 Task: Check the sale-to-list ratio of fireplace in the last 5 years.
Action: Mouse moved to (888, 203)
Screenshot: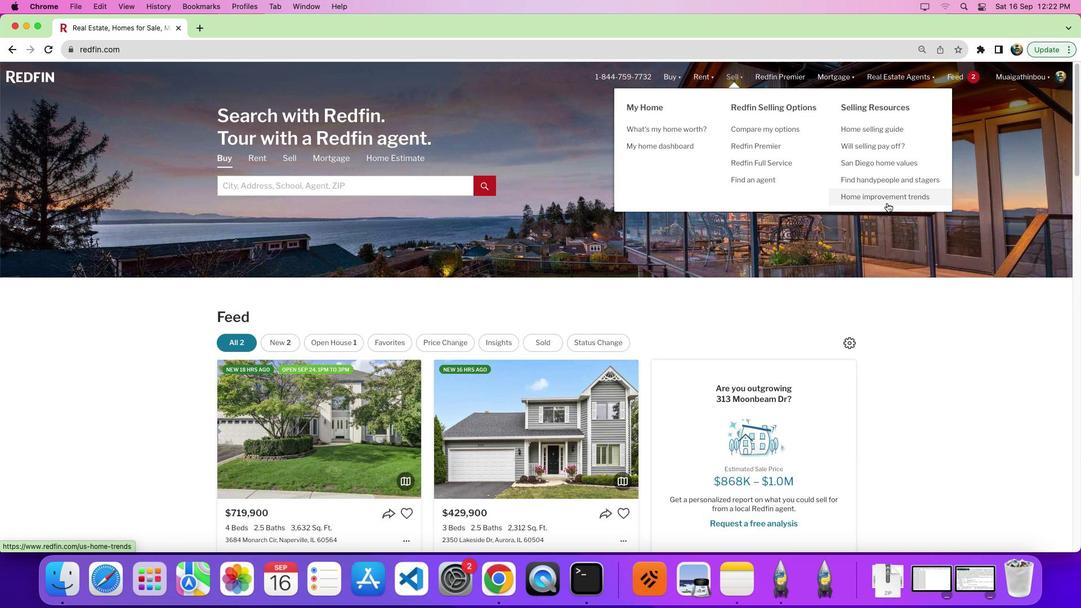 
Action: Mouse pressed left at (888, 203)
Screenshot: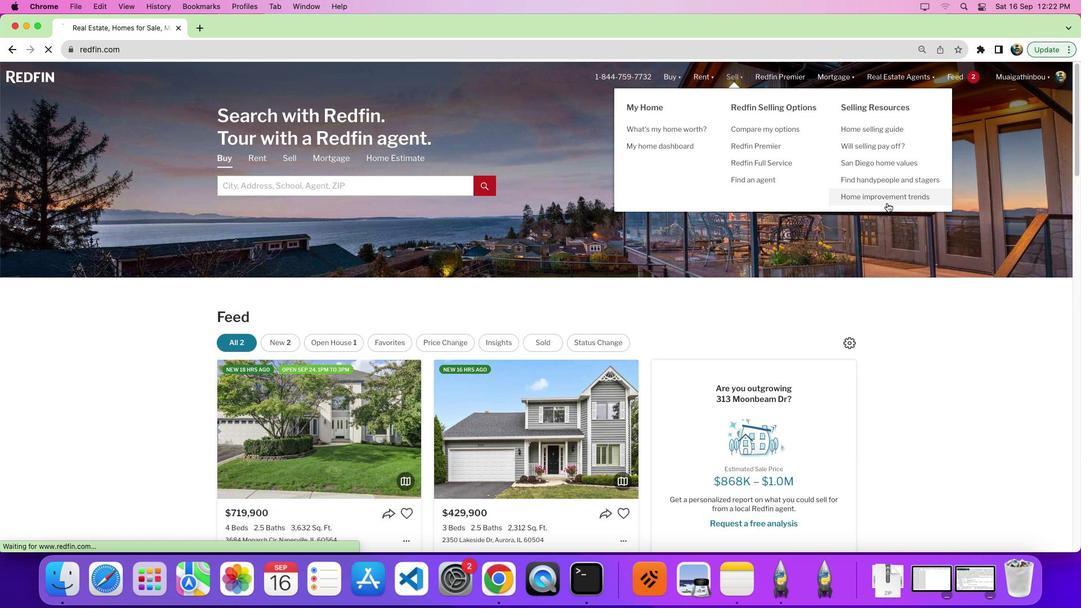 
Action: Mouse pressed left at (888, 203)
Screenshot: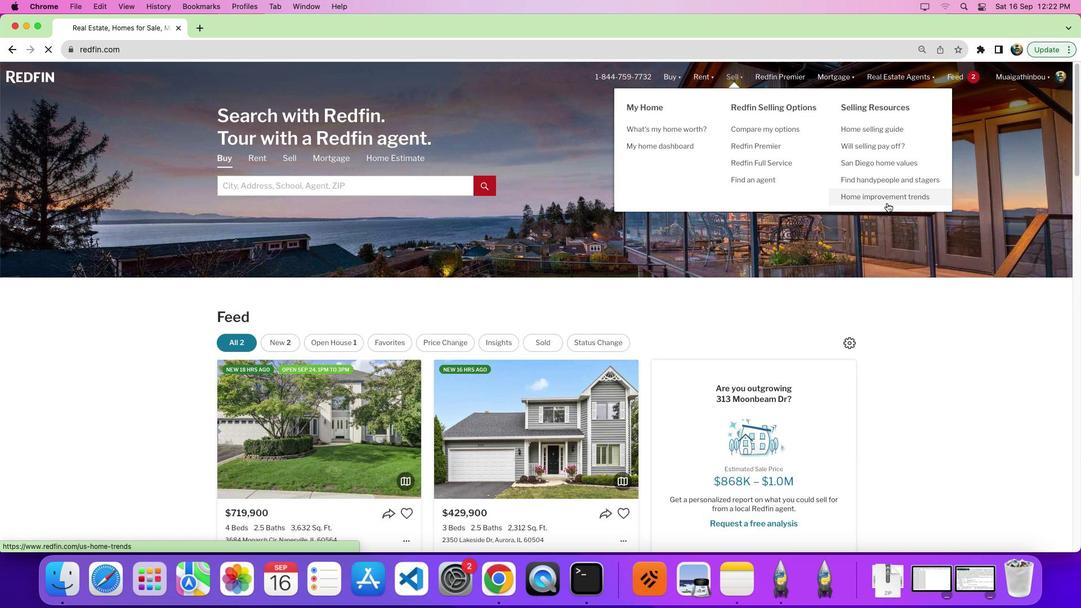 
Action: Mouse moved to (312, 218)
Screenshot: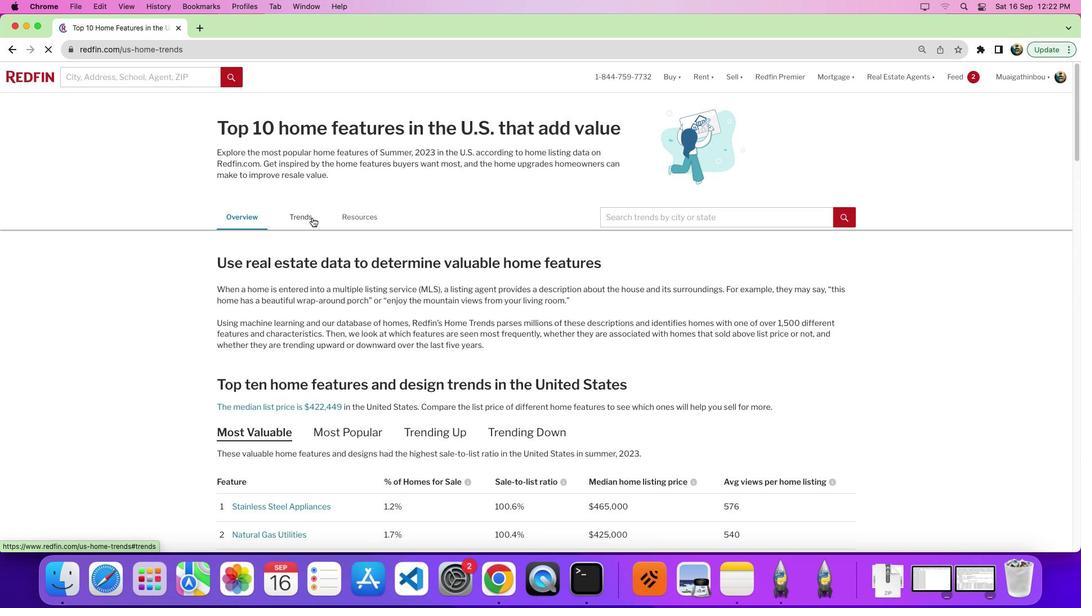 
Action: Mouse pressed left at (312, 218)
Screenshot: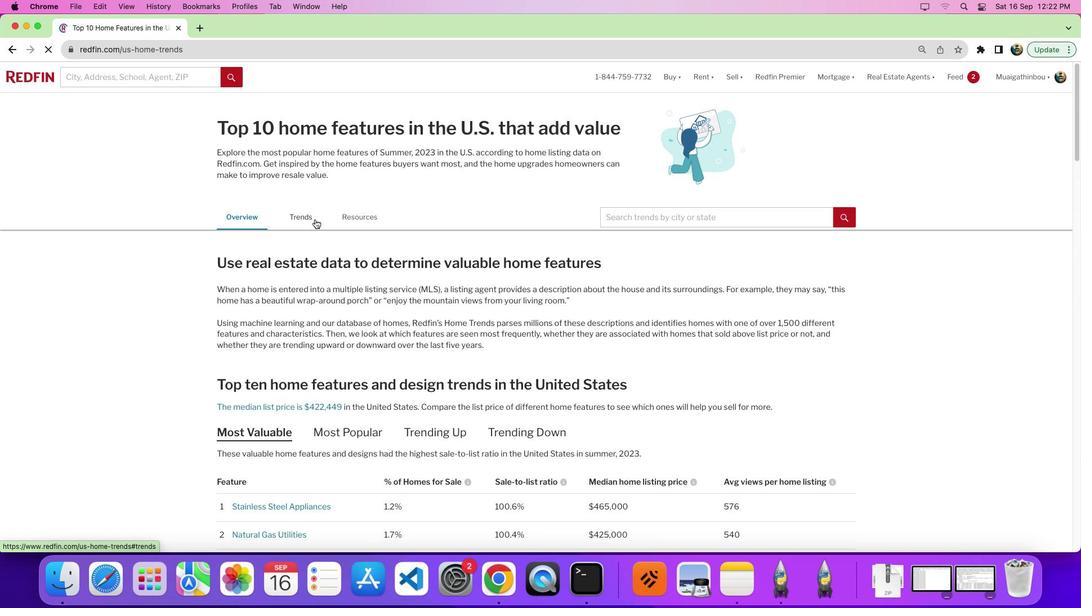 
Action: Mouse moved to (723, 351)
Screenshot: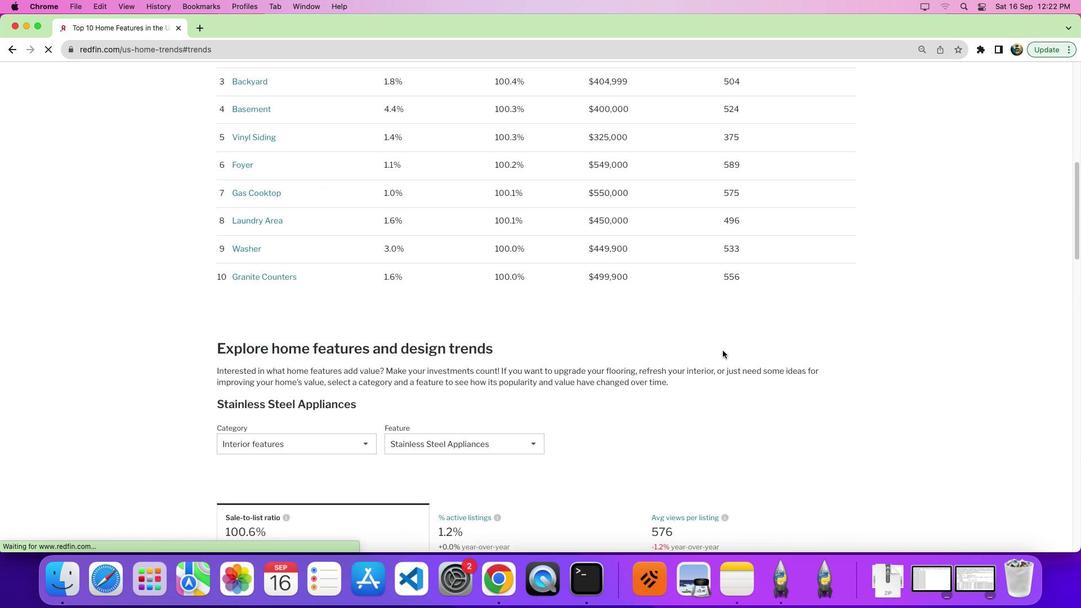 
Action: Mouse scrolled (723, 351) with delta (0, 0)
Screenshot: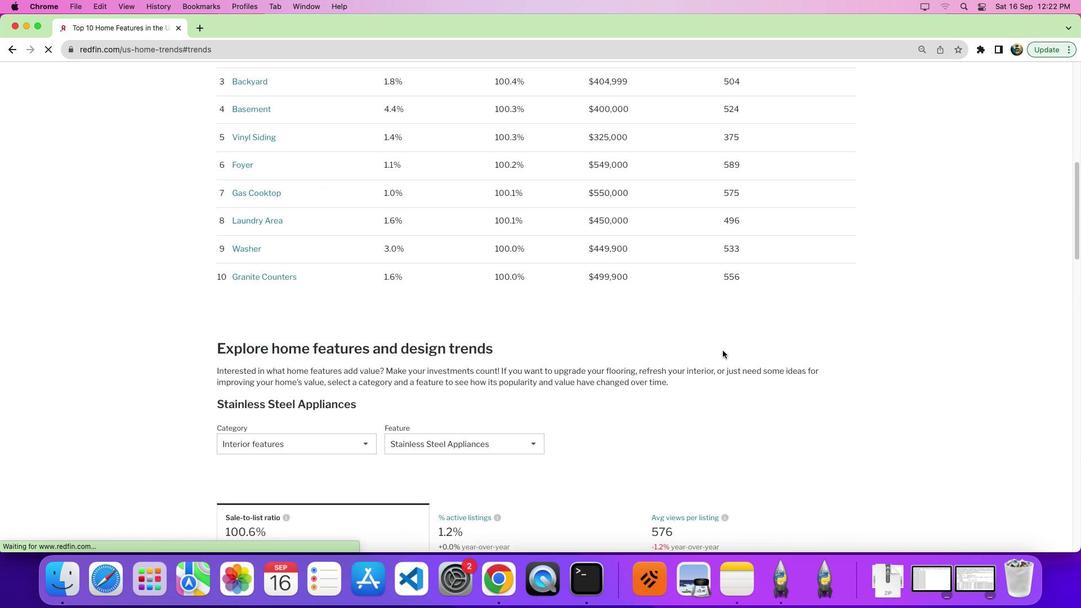 
Action: Mouse scrolled (723, 351) with delta (0, 0)
Screenshot: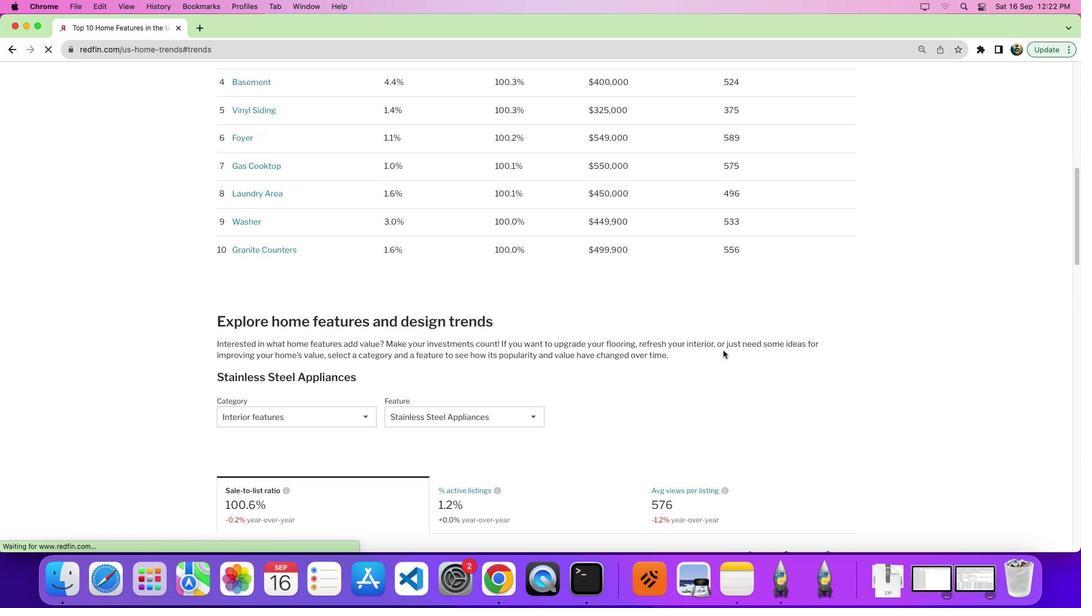 
Action: Mouse scrolled (723, 351) with delta (0, -4)
Screenshot: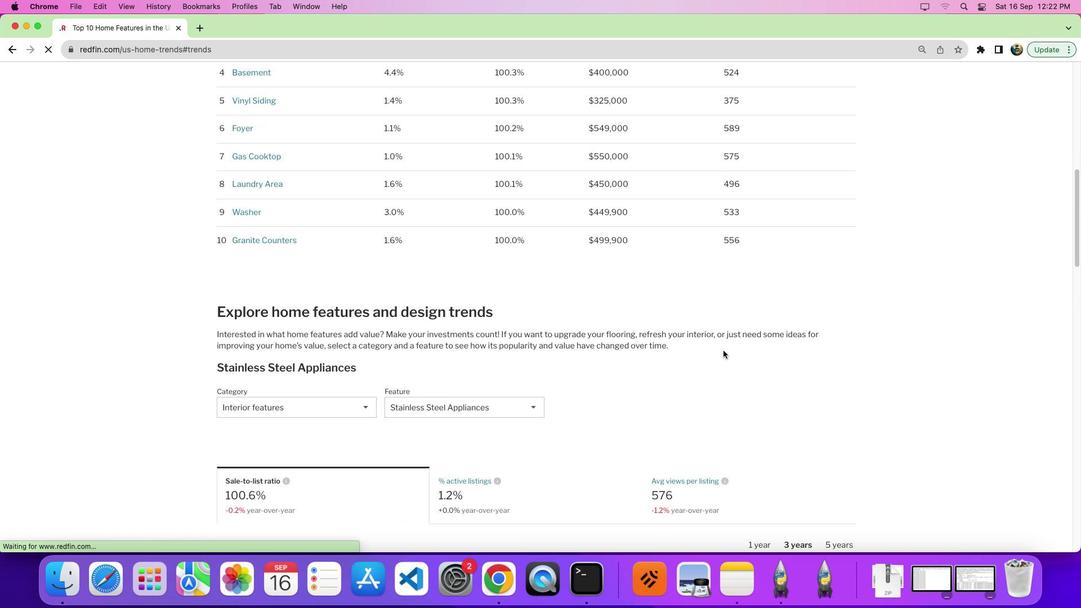 
Action: Mouse moved to (723, 350)
Screenshot: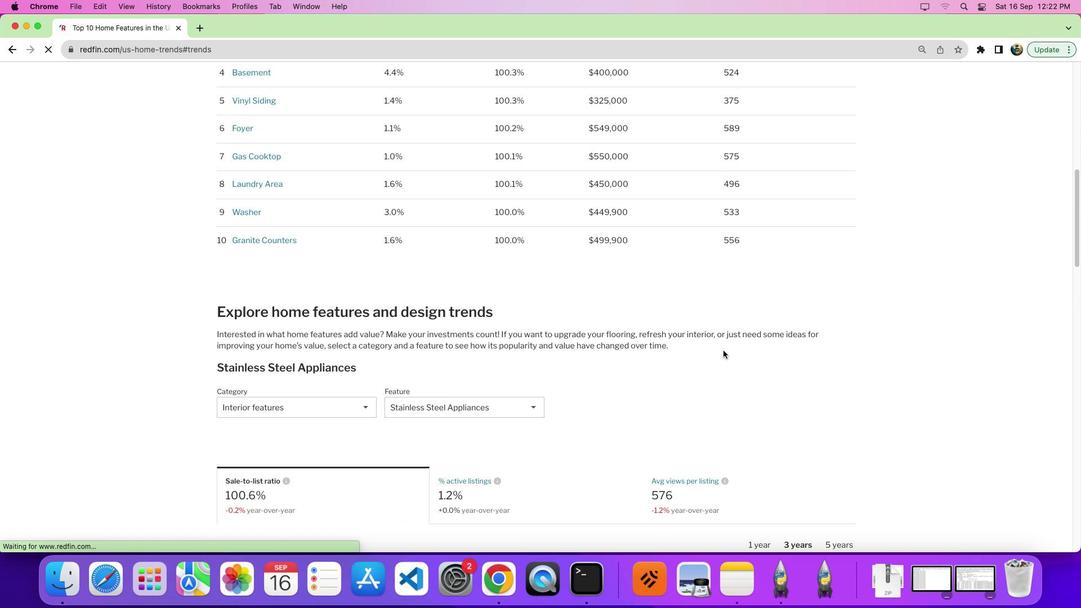 
Action: Mouse scrolled (723, 350) with delta (0, 0)
Screenshot: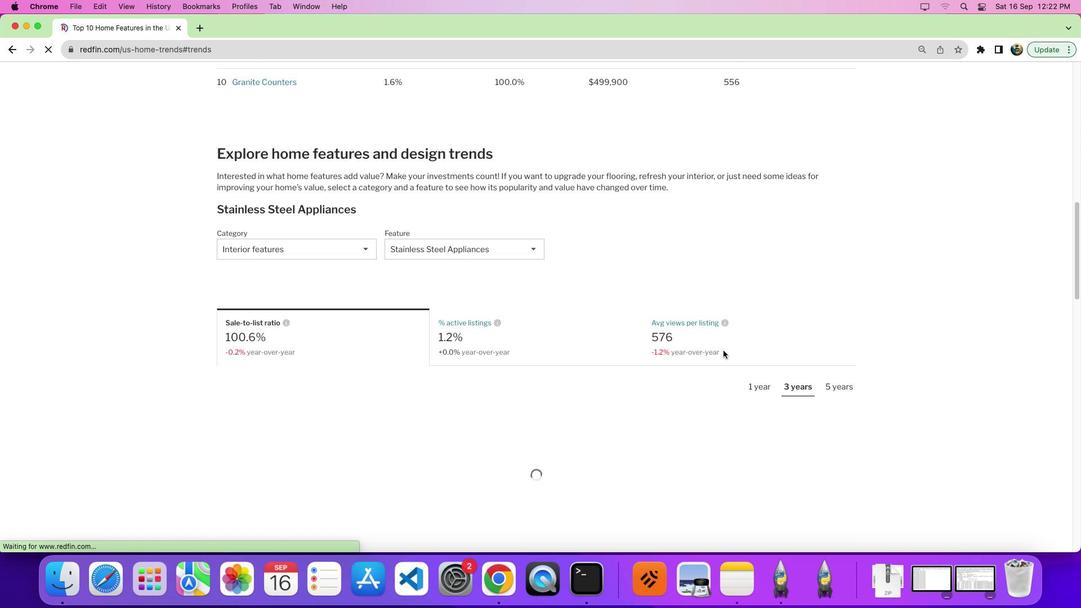 
Action: Mouse scrolled (723, 350) with delta (0, 0)
Screenshot: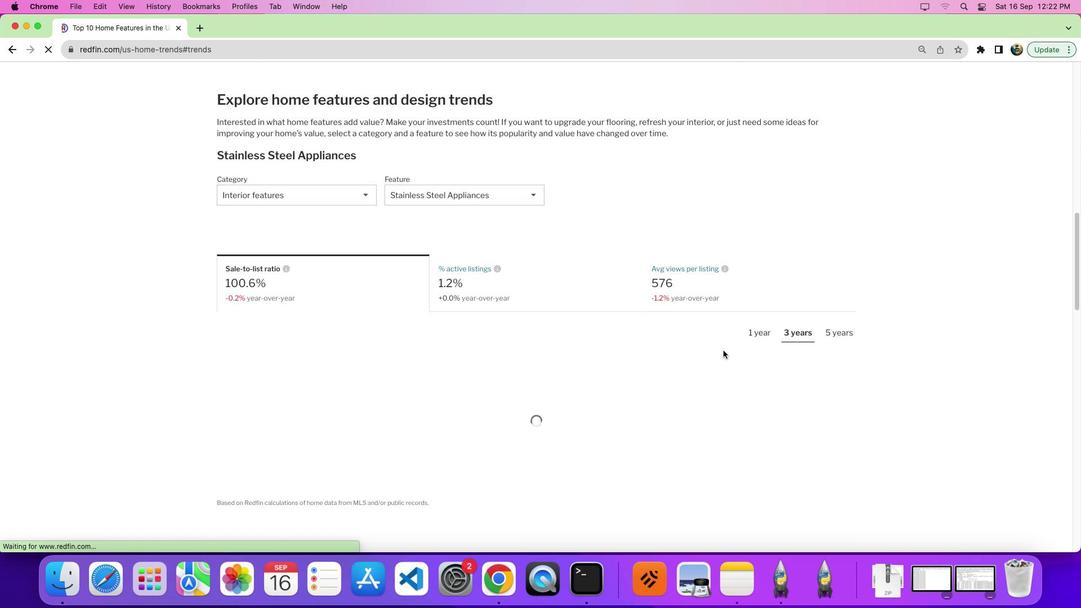 
Action: Mouse scrolled (723, 350) with delta (0, -3)
Screenshot: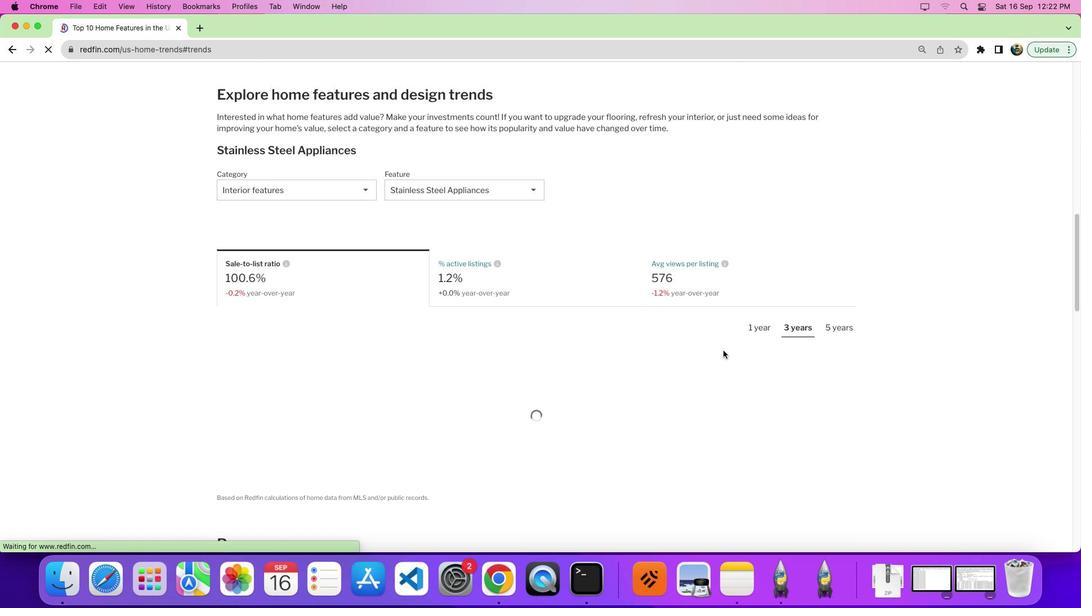 
Action: Mouse moved to (577, 290)
Screenshot: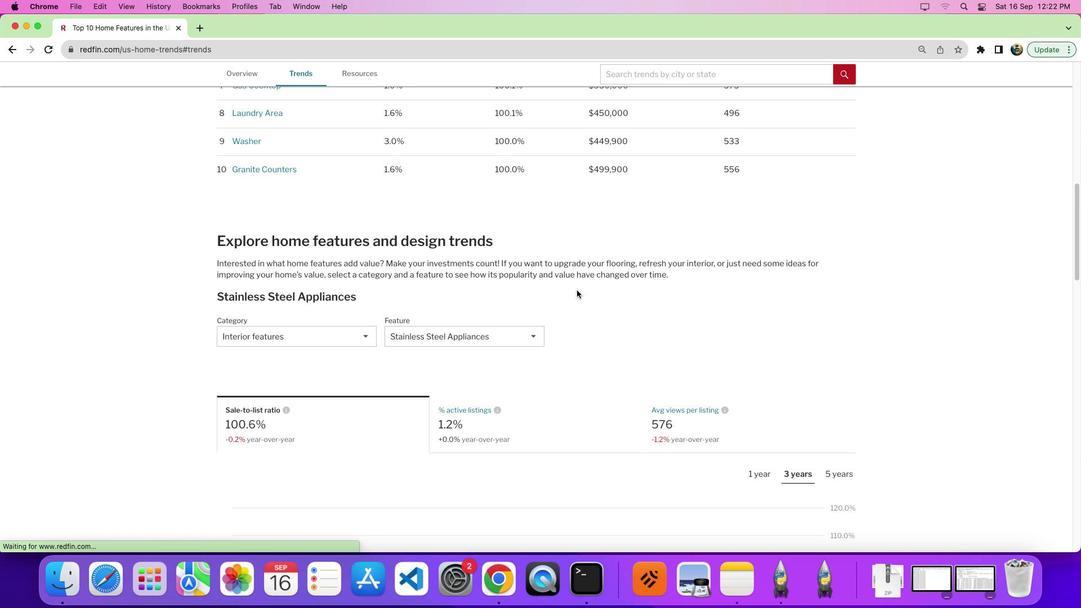 
Action: Mouse scrolled (577, 290) with delta (0, 0)
Screenshot: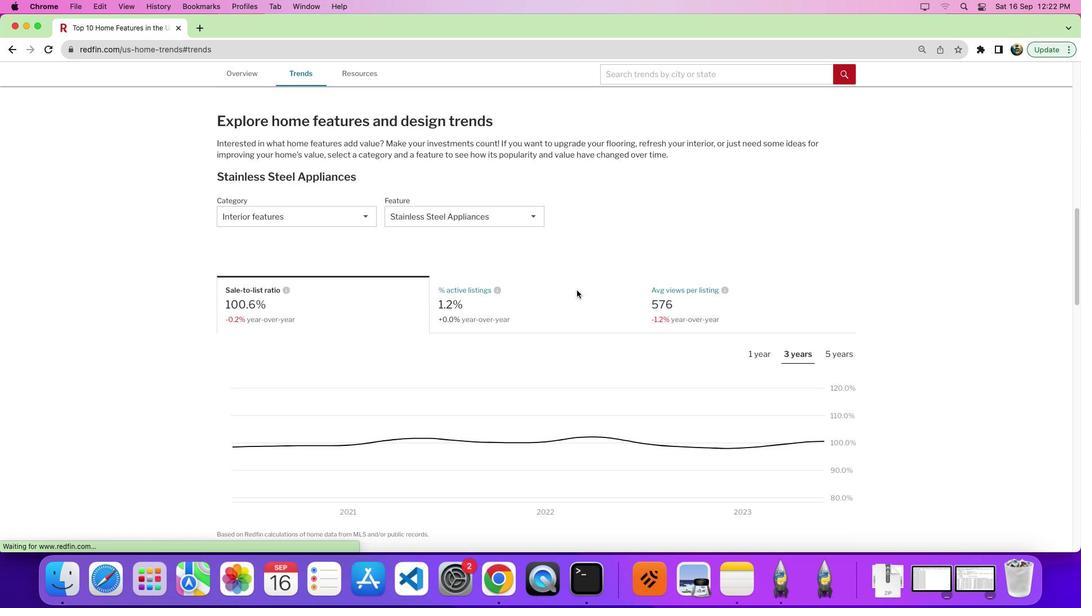 
Action: Mouse scrolled (577, 290) with delta (0, 0)
Screenshot: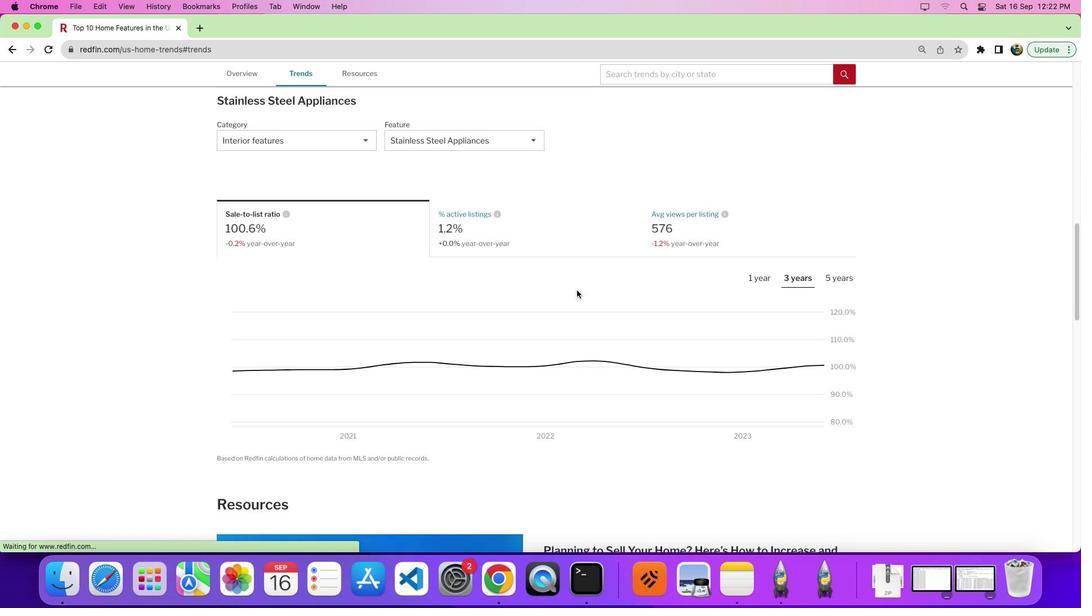 
Action: Mouse scrolled (577, 290) with delta (0, -3)
Screenshot: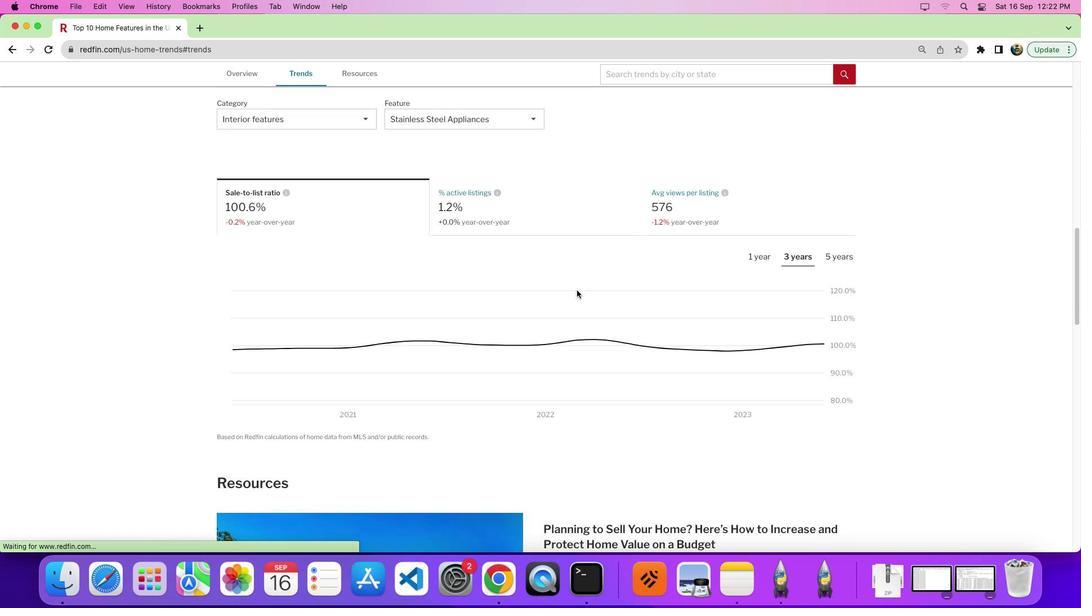 
Action: Mouse moved to (557, 281)
Screenshot: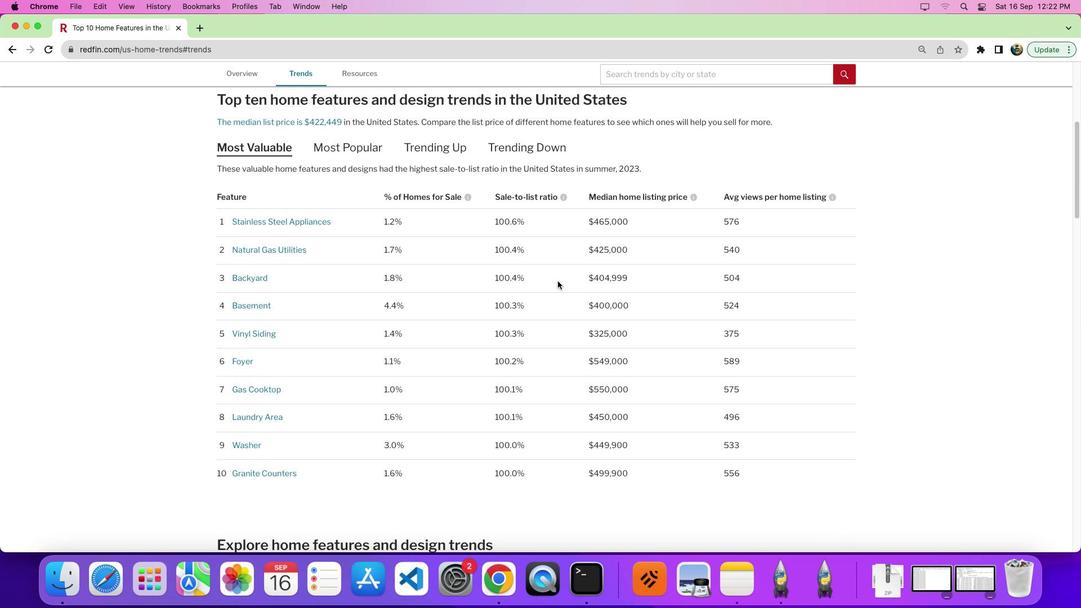 
Action: Mouse scrolled (557, 281) with delta (0, 0)
Screenshot: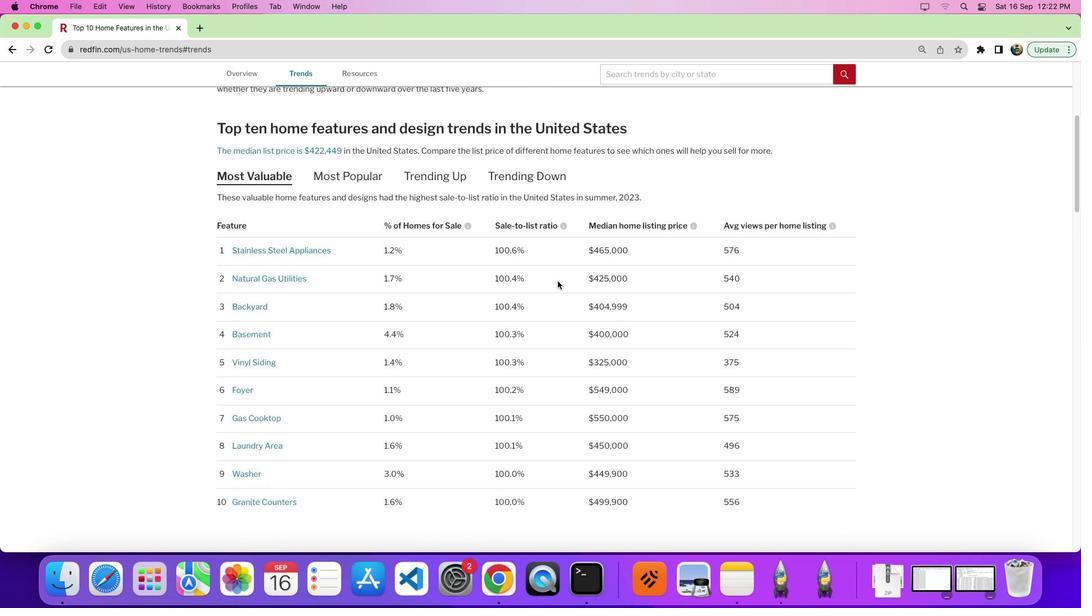 
Action: Mouse scrolled (557, 281) with delta (0, 0)
Screenshot: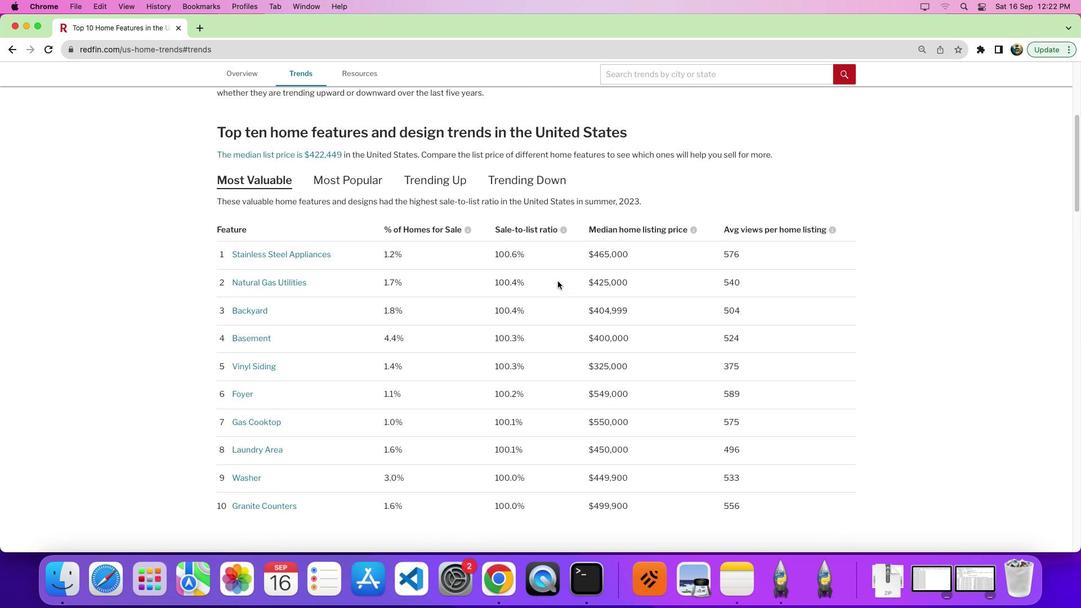 
Action: Mouse moved to (540, 276)
Screenshot: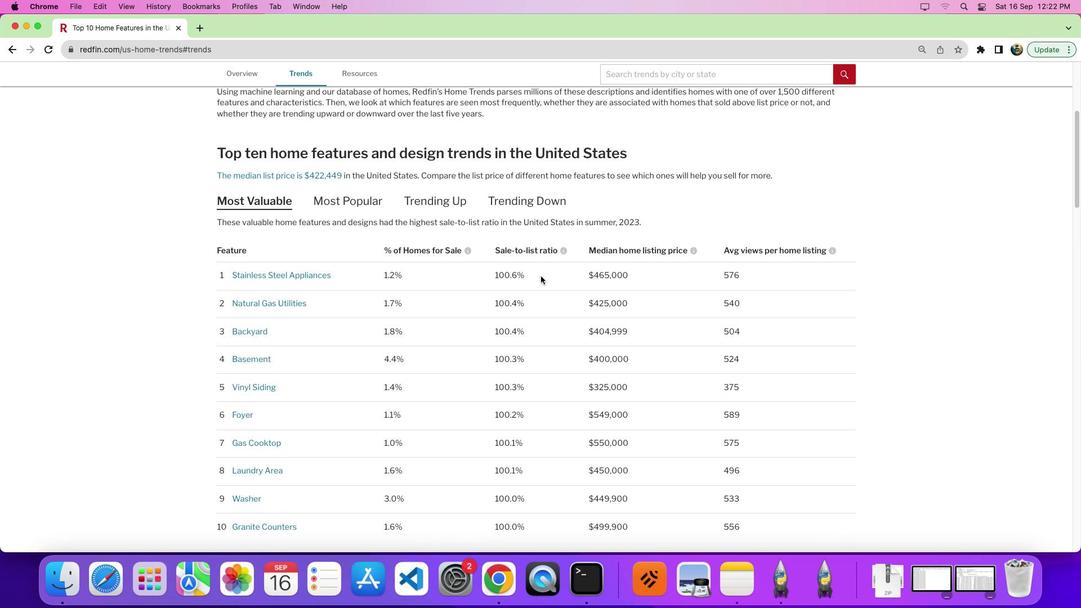 
Action: Mouse scrolled (540, 276) with delta (0, 0)
Screenshot: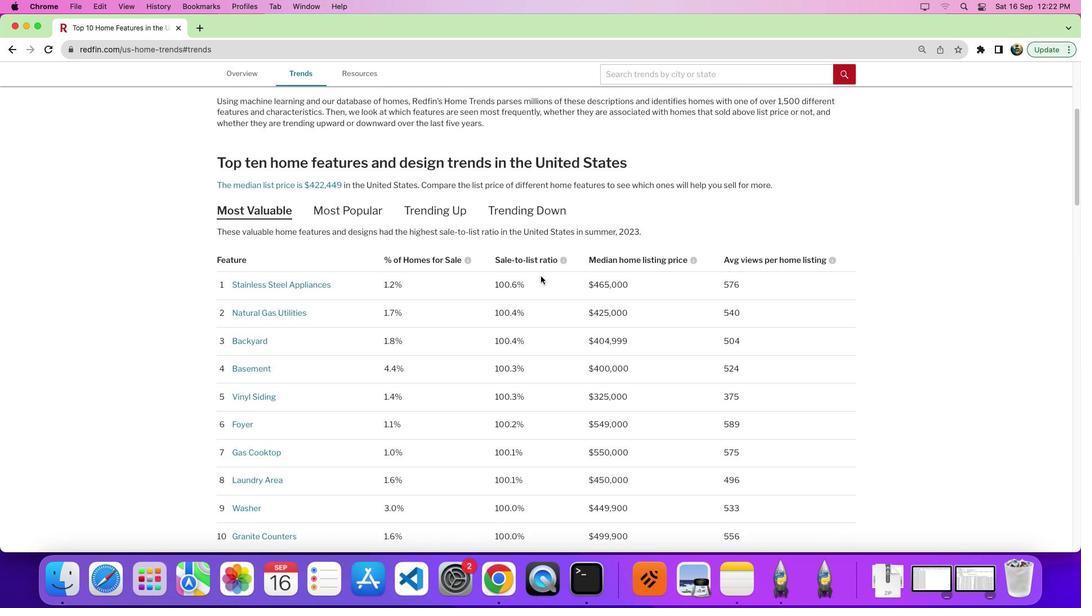 
Action: Mouse scrolled (540, 276) with delta (0, 0)
Screenshot: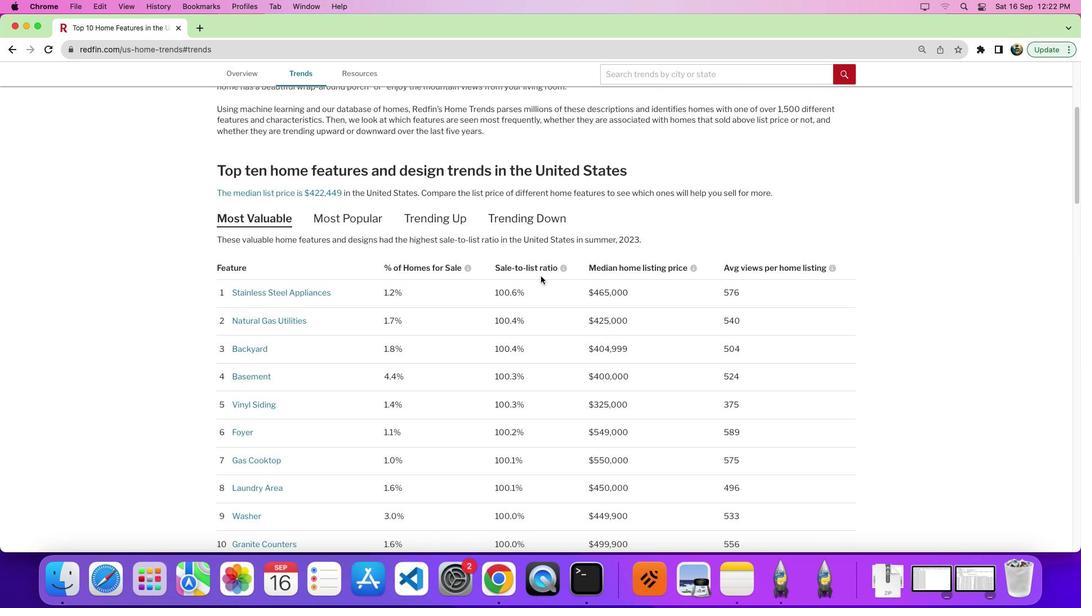 
Action: Mouse scrolled (540, 276) with delta (0, 0)
Screenshot: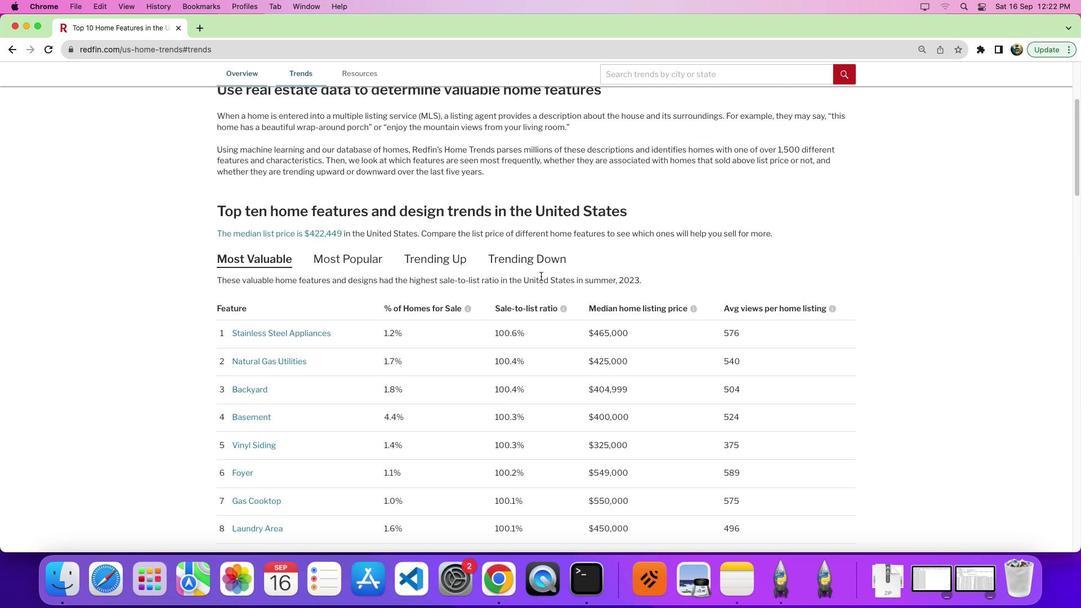 
Action: Mouse moved to (540, 276)
Screenshot: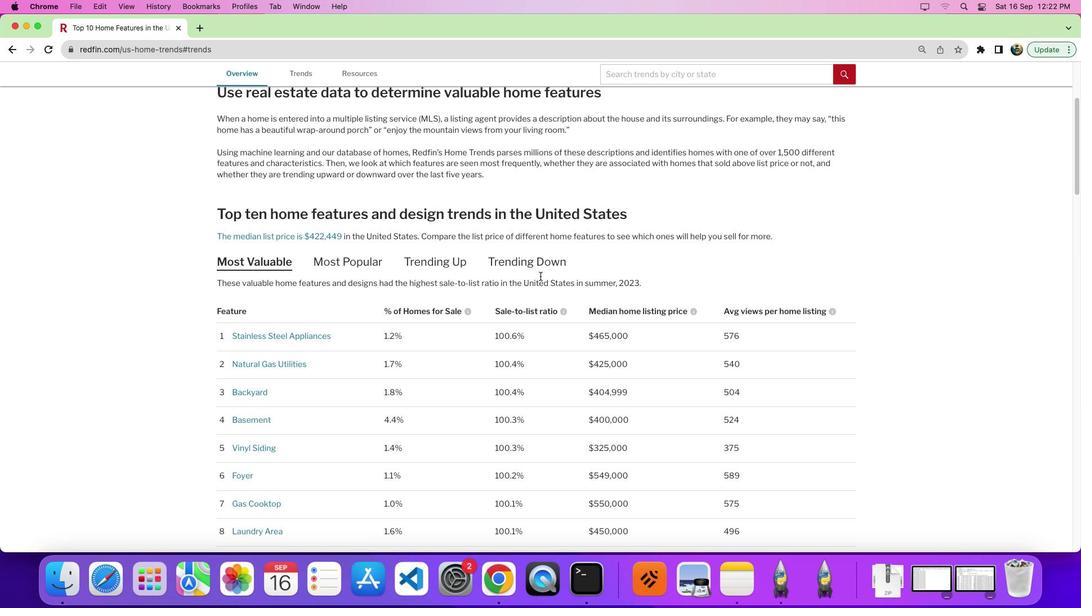 
Action: Mouse scrolled (540, 276) with delta (0, 0)
Screenshot: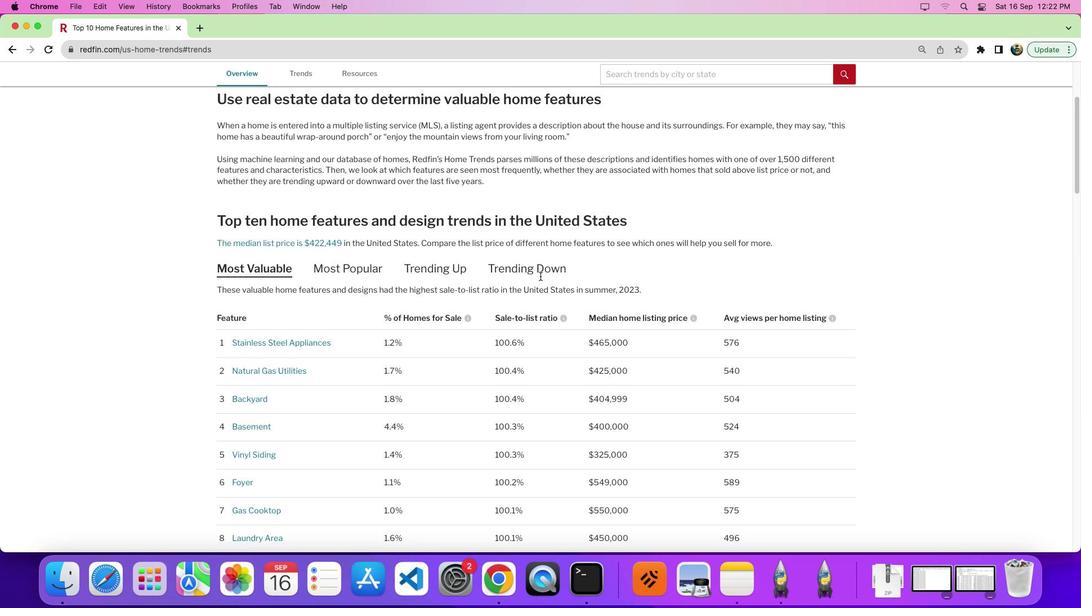 
Action: Mouse scrolled (540, 276) with delta (0, 0)
Screenshot: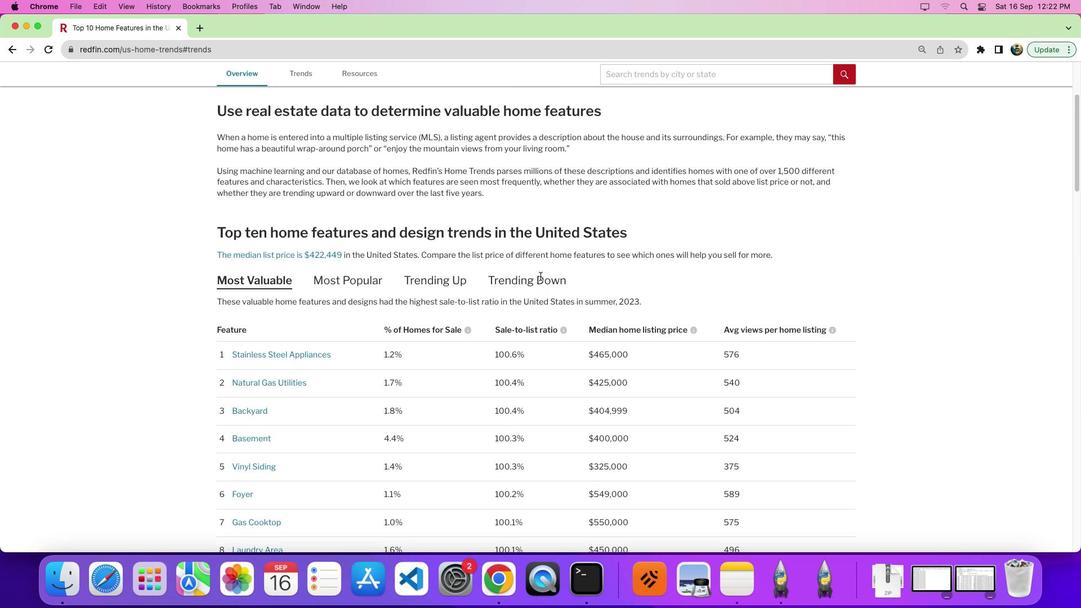 
Action: Mouse scrolled (540, 276) with delta (0, 0)
Screenshot: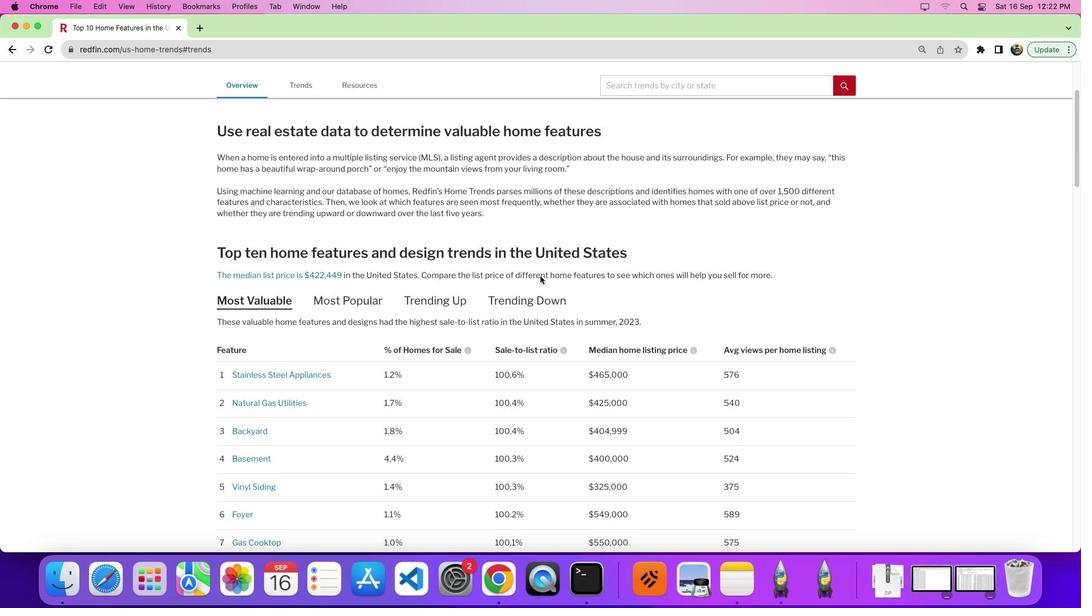 
Action: Mouse scrolled (540, 276) with delta (0, 0)
Screenshot: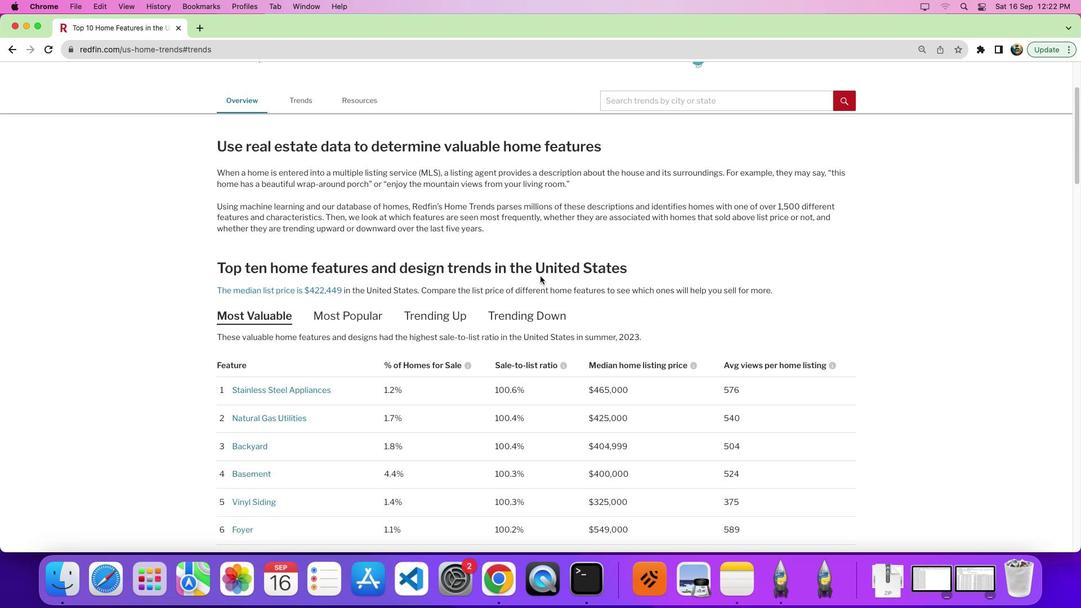 
Action: Mouse moved to (537, 275)
Screenshot: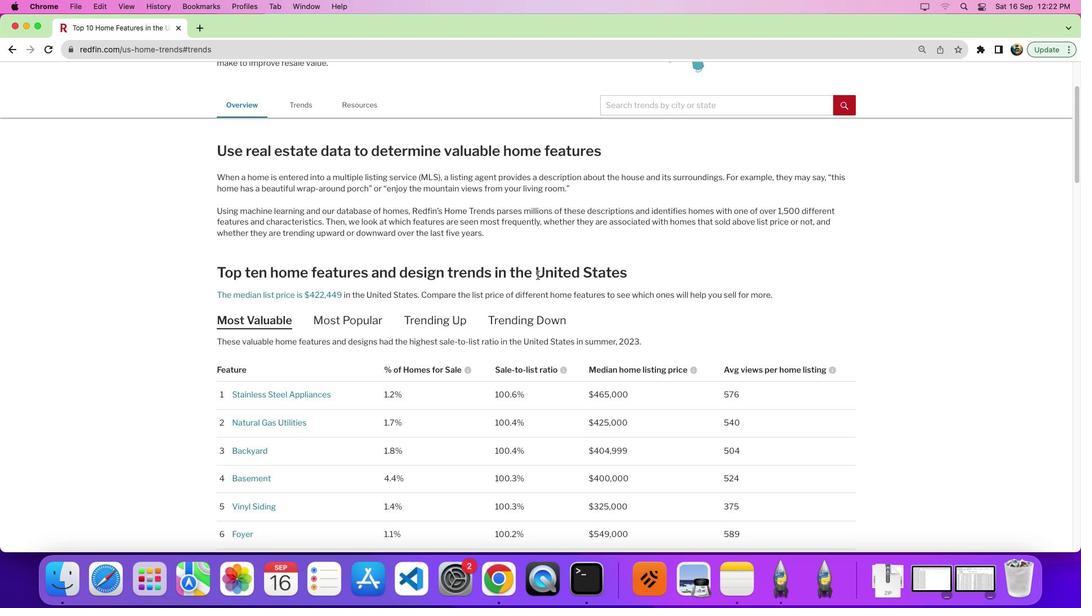 
Action: Mouse scrolled (537, 275) with delta (0, 0)
Screenshot: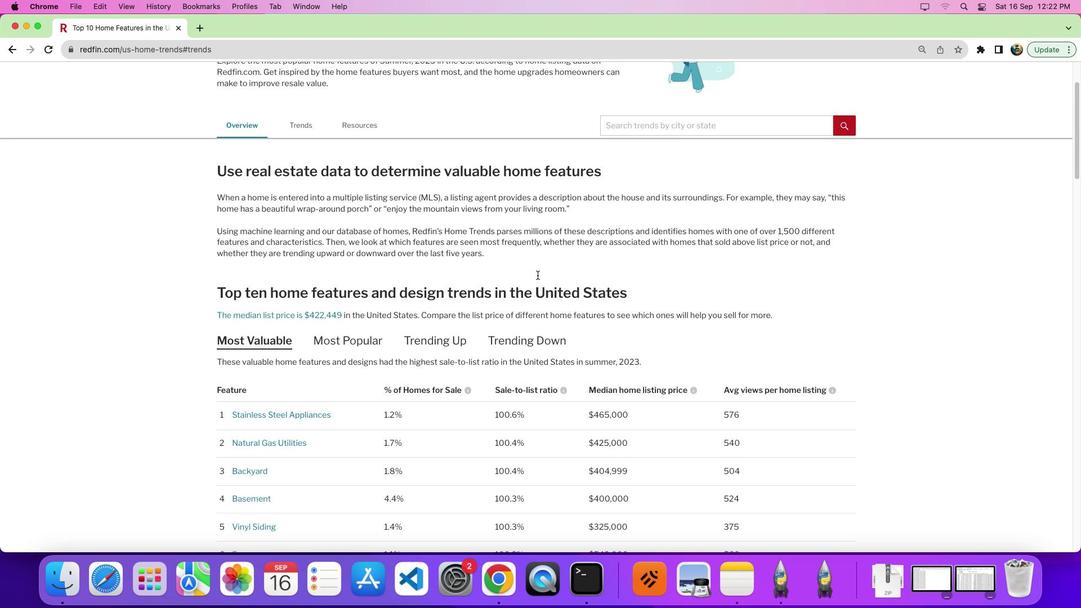 
Action: Mouse scrolled (537, 275) with delta (0, 0)
Screenshot: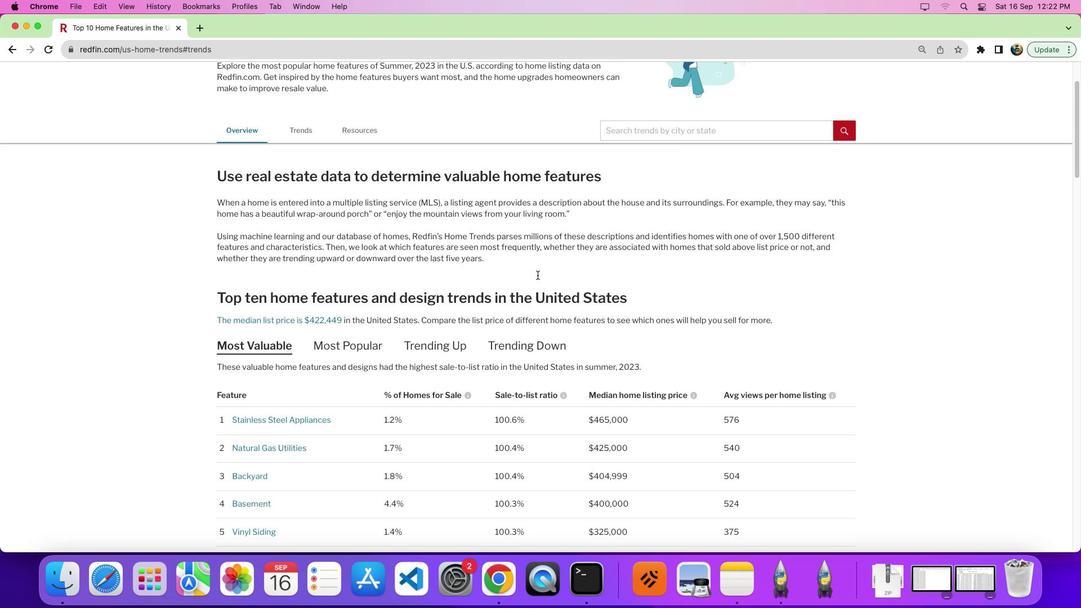 
Action: Mouse scrolled (537, 275) with delta (0, 0)
Screenshot: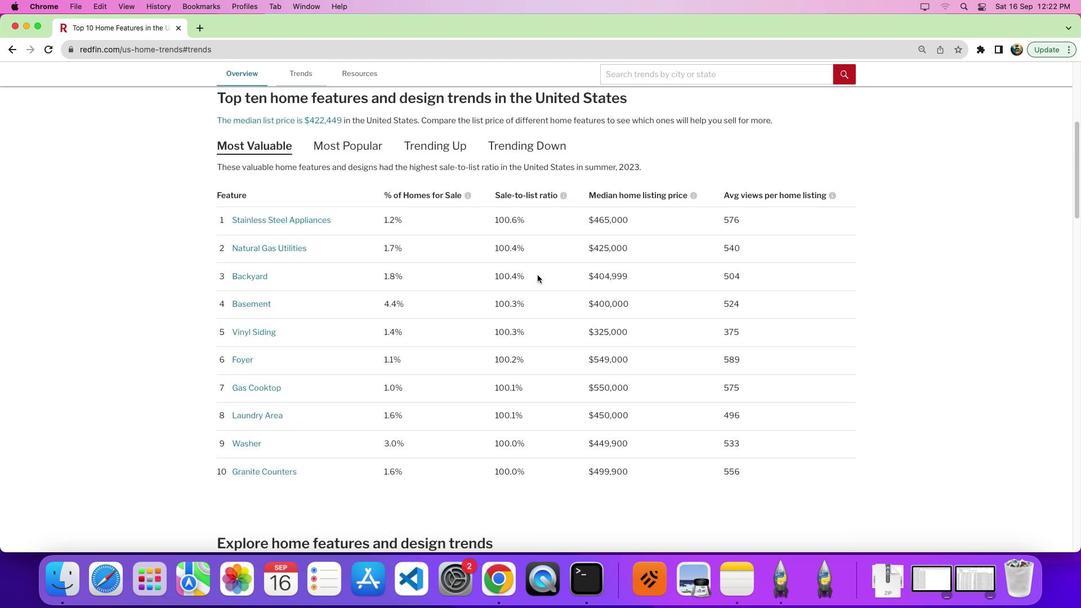 
Action: Mouse scrolled (537, 275) with delta (0, 0)
Screenshot: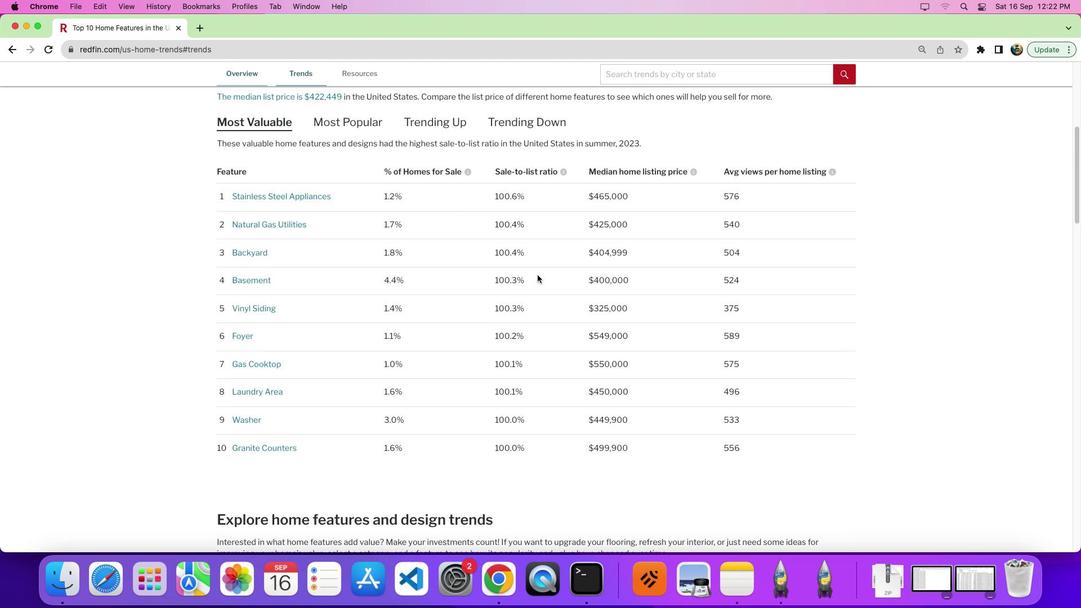
Action: Mouse scrolled (537, 275) with delta (0, -4)
Screenshot: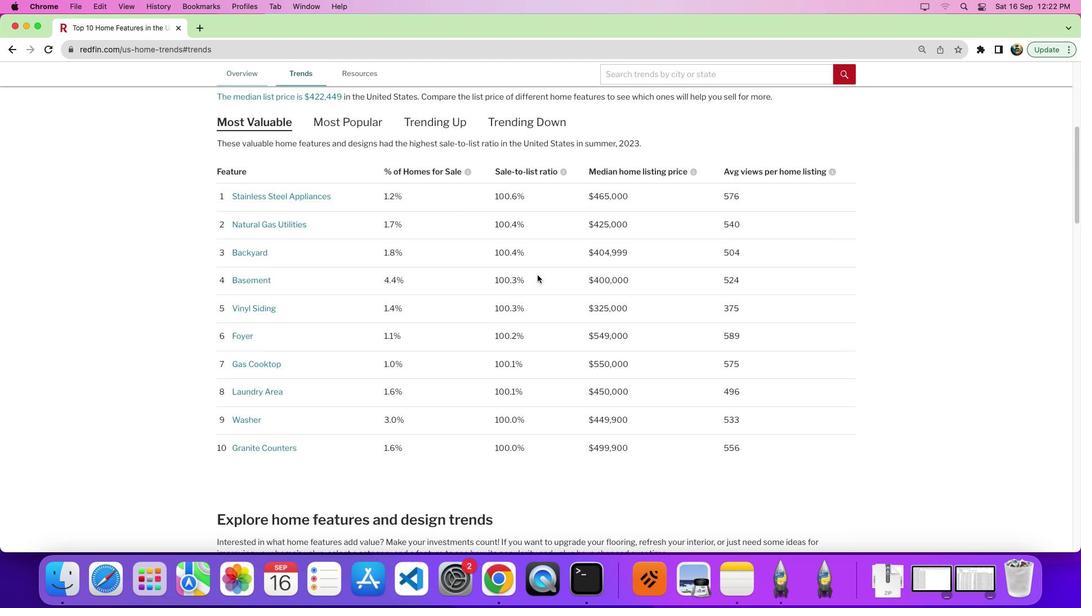 
Action: Mouse scrolled (537, 275) with delta (0, 0)
Screenshot: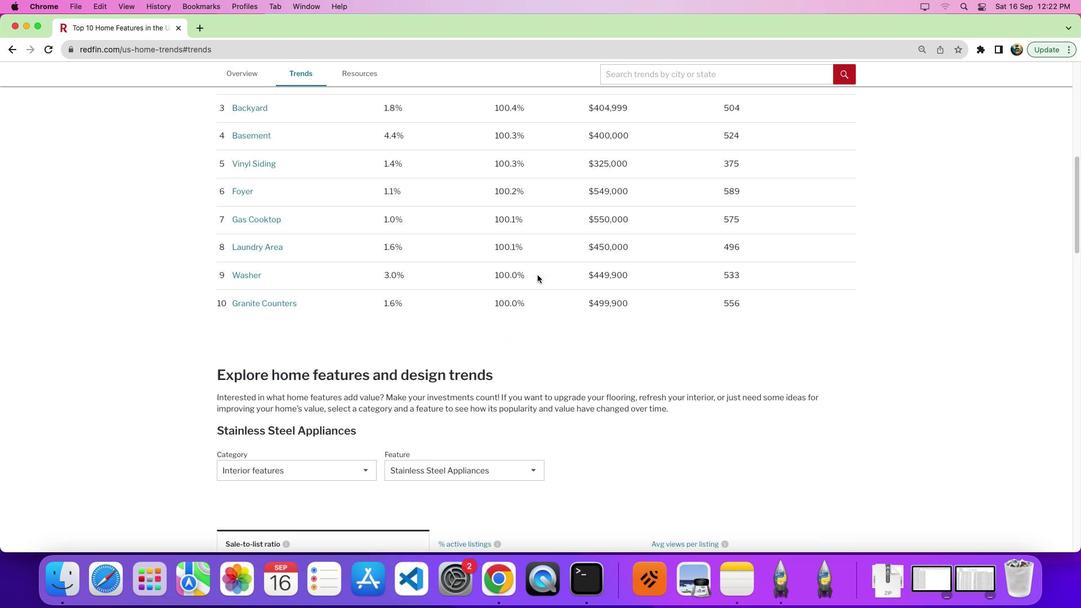 
Action: Mouse scrolled (537, 275) with delta (0, 0)
Screenshot: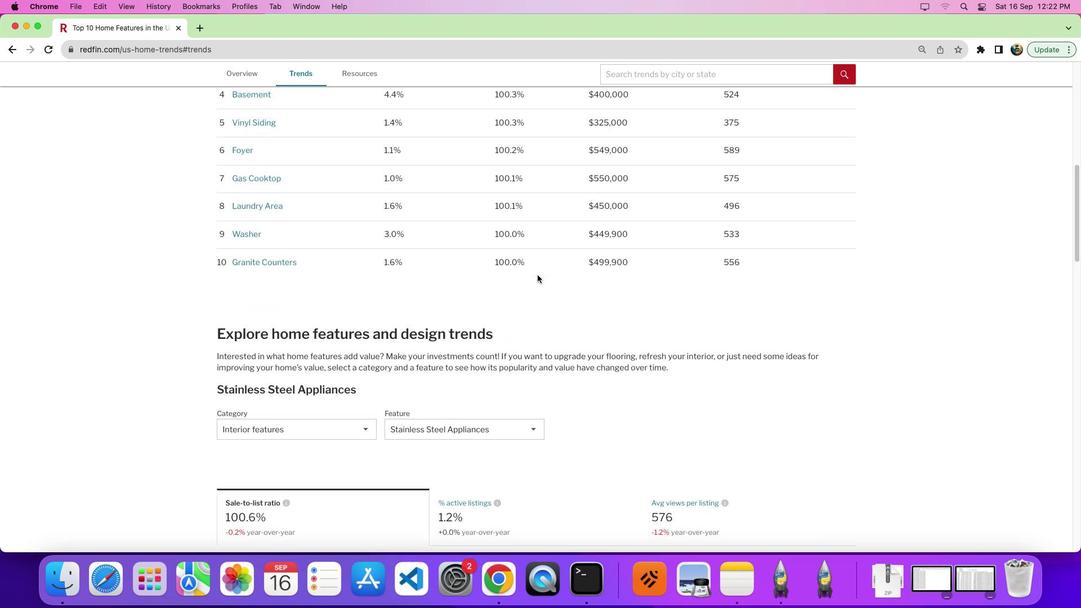 
Action: Mouse scrolled (537, 275) with delta (0, -3)
Screenshot: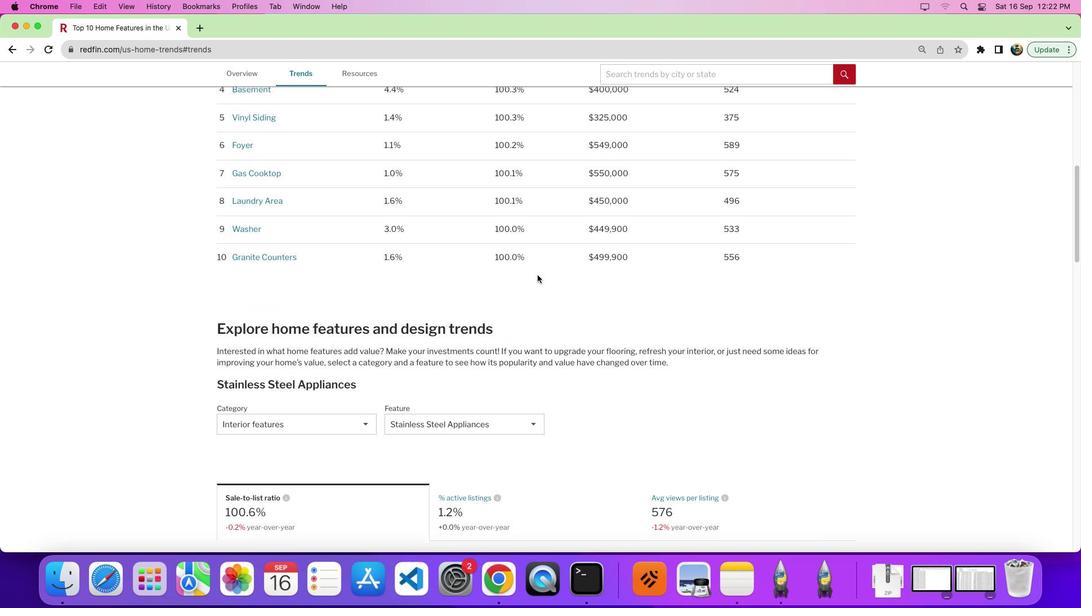 
Action: Mouse scrolled (537, 275) with delta (0, 0)
Screenshot: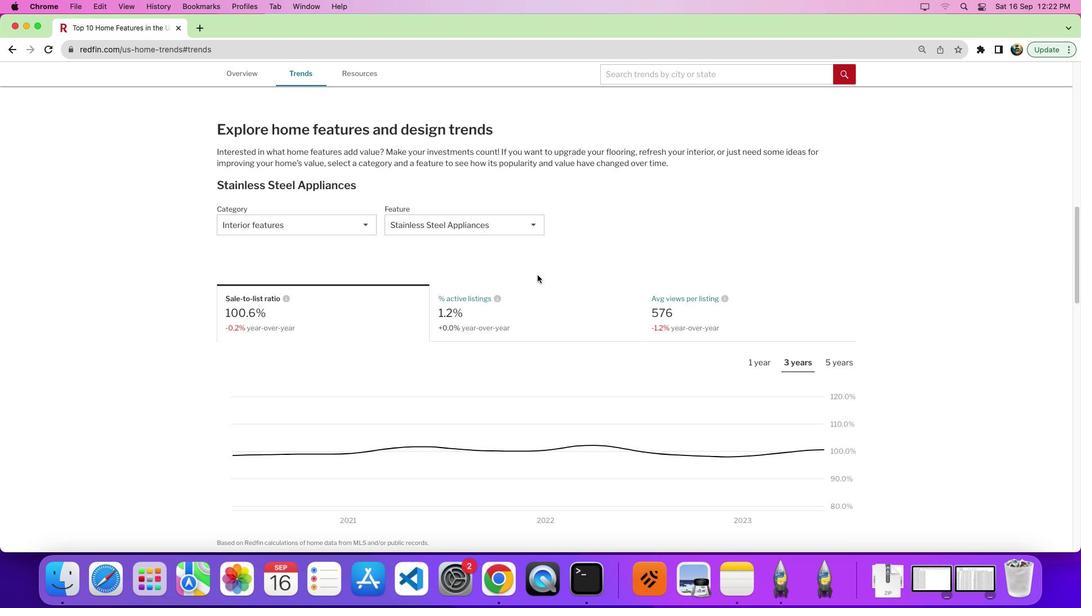 
Action: Mouse scrolled (537, 275) with delta (0, 0)
Screenshot: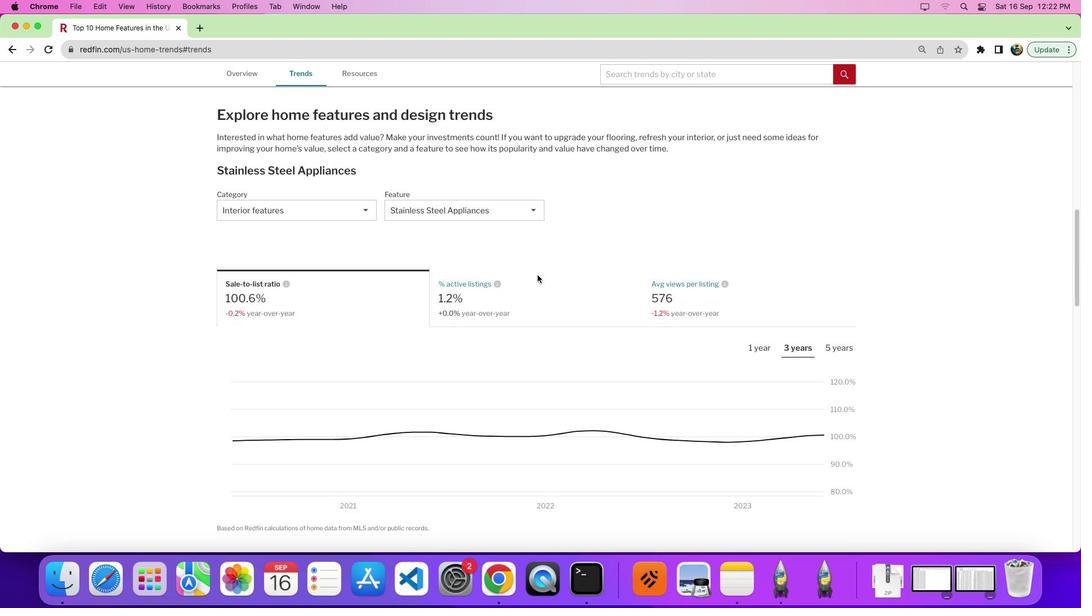 
Action: Mouse scrolled (537, 275) with delta (0, -3)
Screenshot: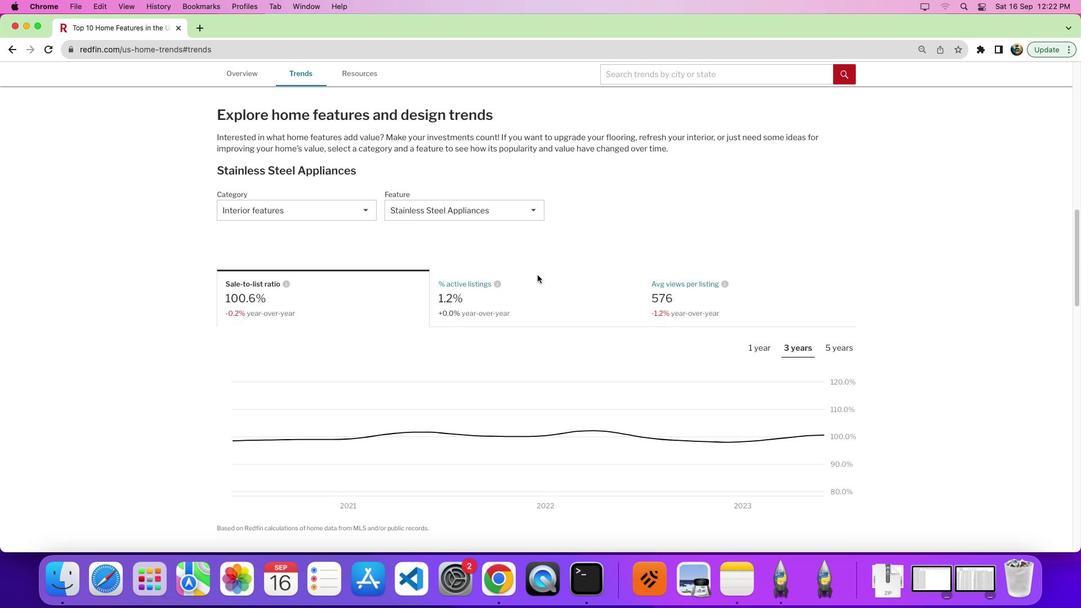 
Action: Mouse moved to (506, 212)
Screenshot: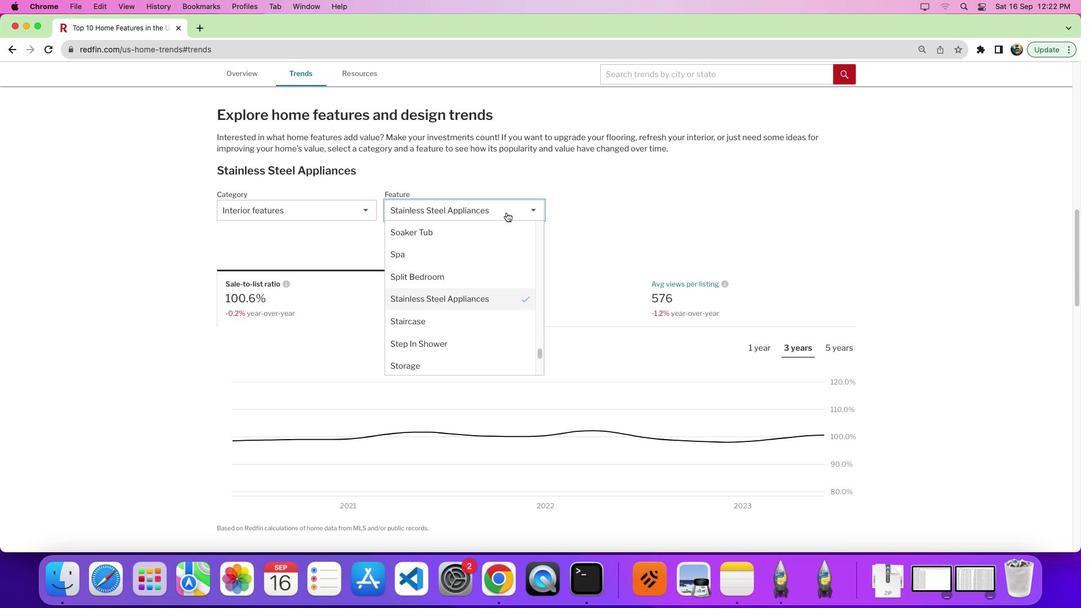 
Action: Mouse pressed left at (506, 212)
Screenshot: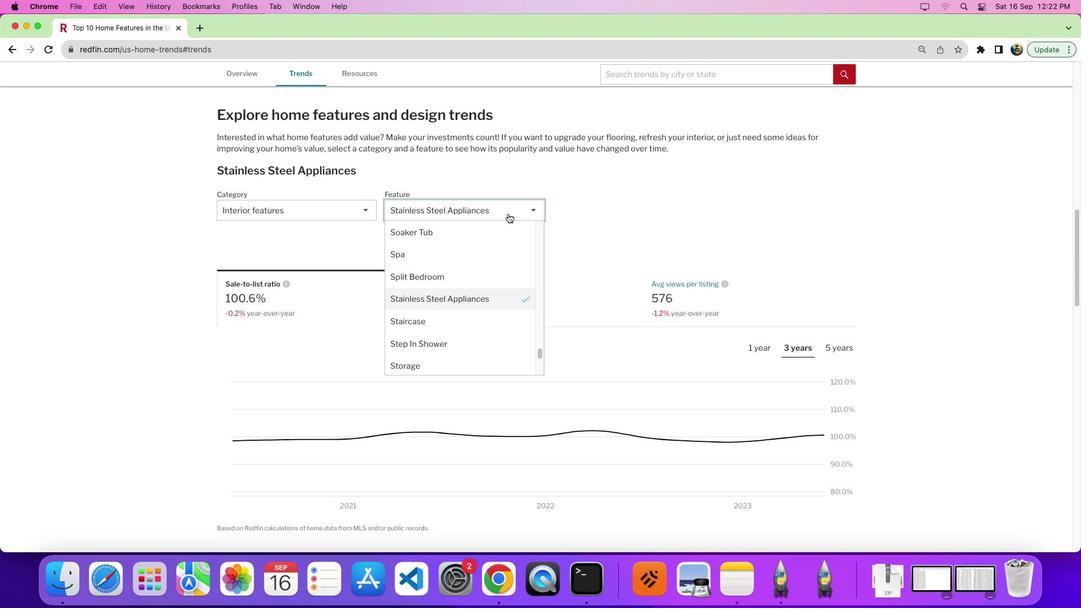 
Action: Mouse moved to (538, 278)
Screenshot: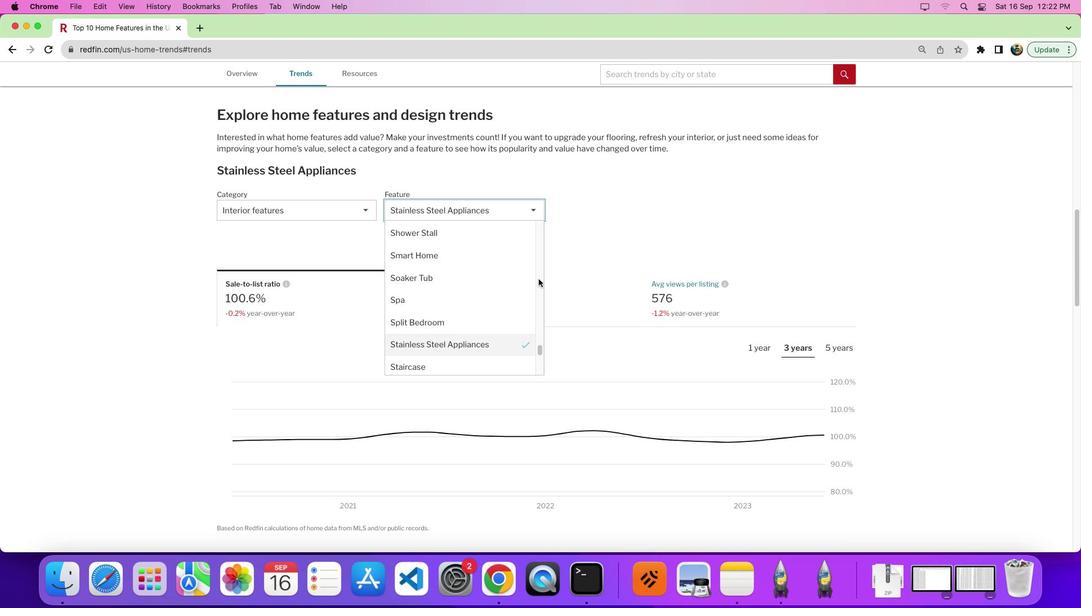 
Action: Mouse pressed left at (538, 278)
Screenshot: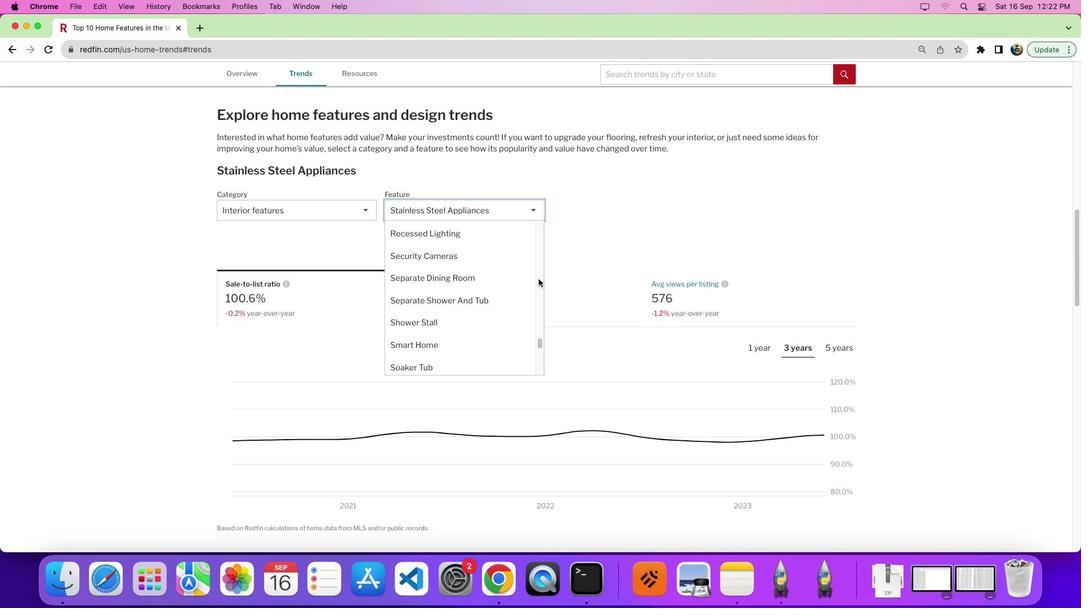 
Action: Mouse moved to (467, 308)
Screenshot: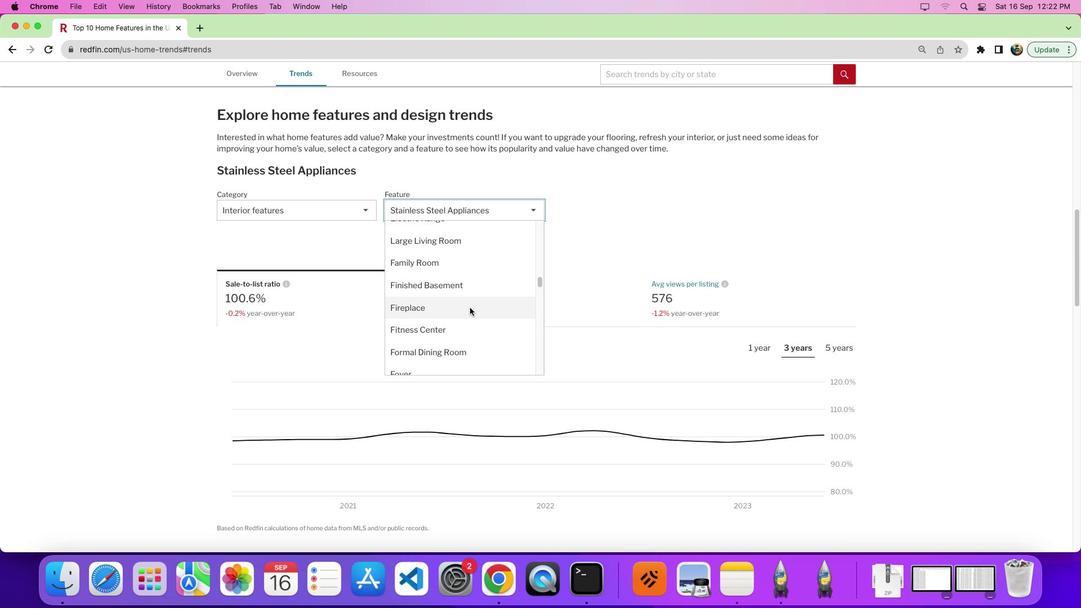 
Action: Mouse pressed left at (467, 308)
Screenshot: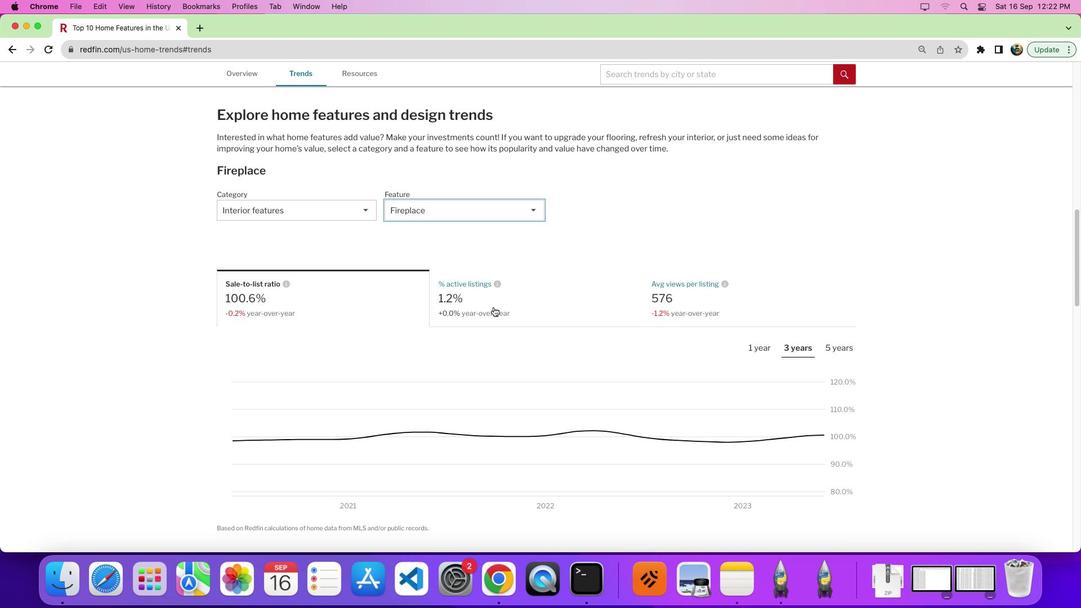 
Action: Mouse moved to (820, 336)
Screenshot: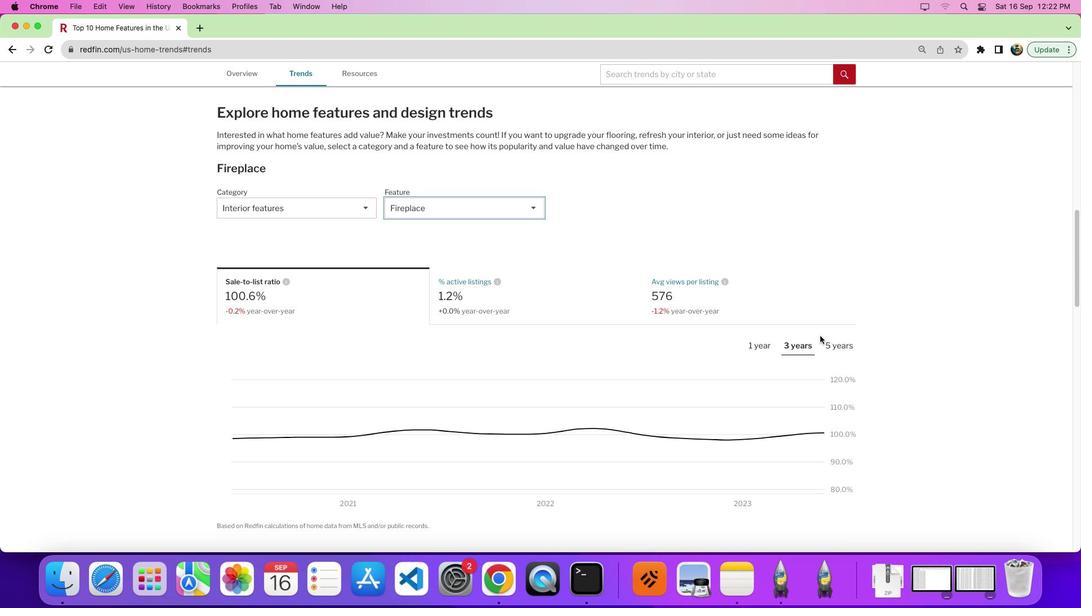 
Action: Mouse scrolled (820, 336) with delta (0, 0)
Screenshot: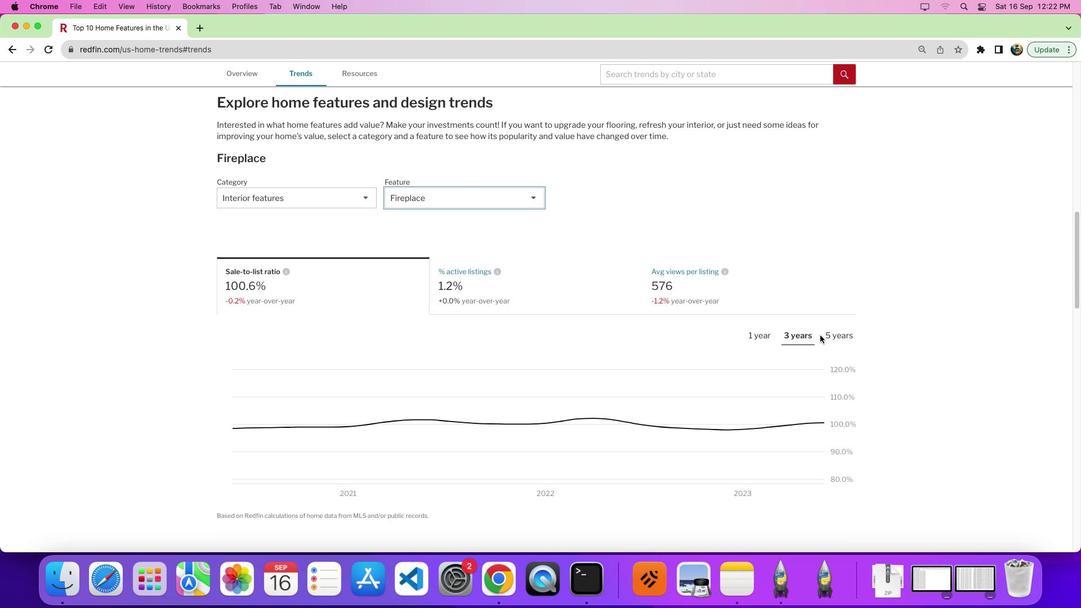 
Action: Mouse moved to (821, 336)
Screenshot: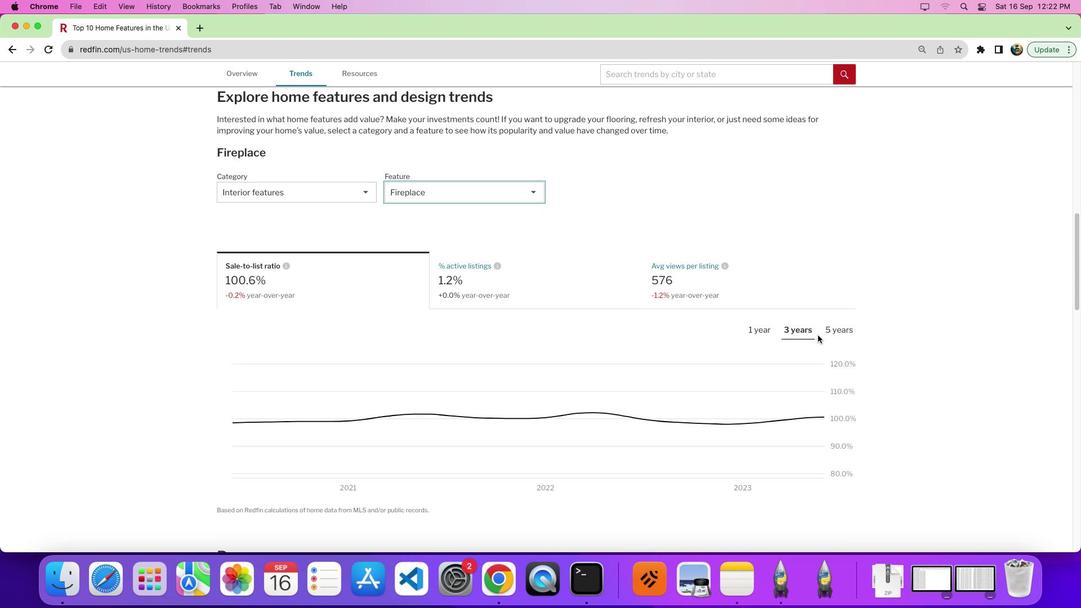 
Action: Mouse scrolled (821, 336) with delta (0, 0)
Screenshot: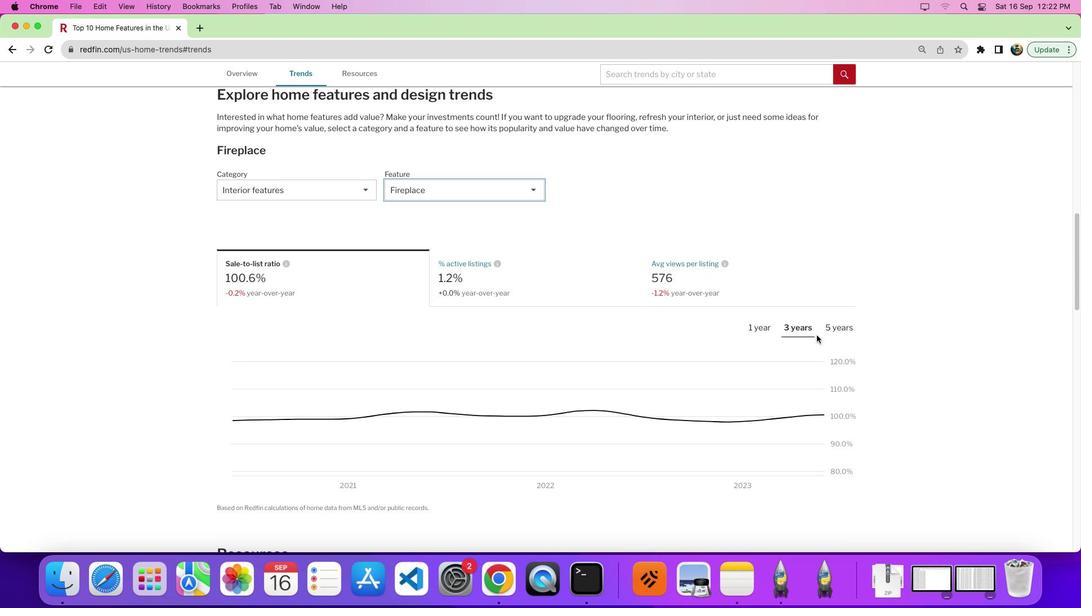 
Action: Mouse moved to (845, 326)
Screenshot: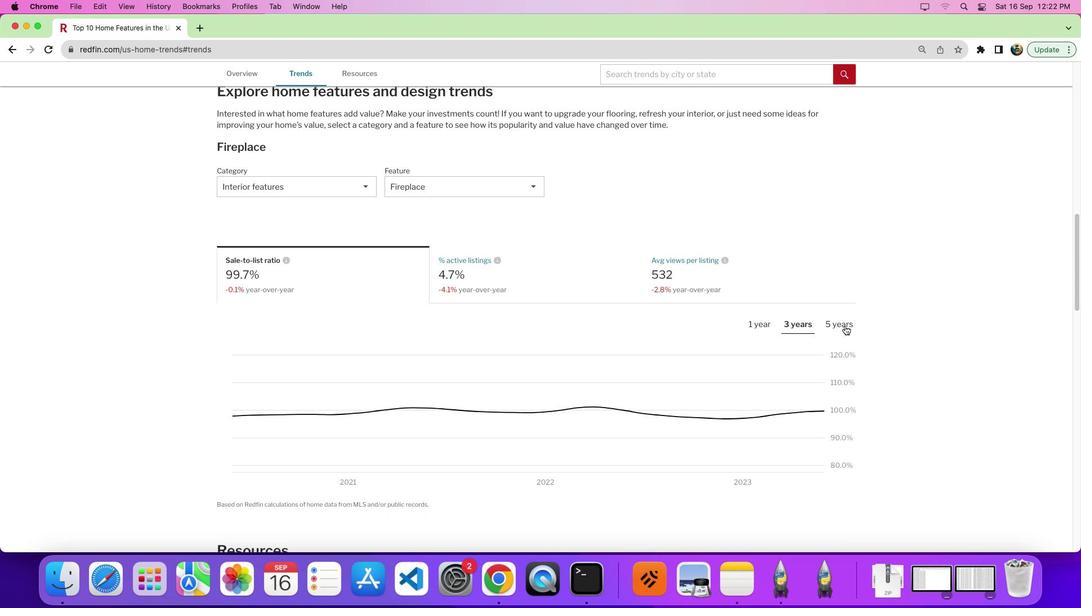 
Action: Mouse pressed left at (845, 326)
Screenshot: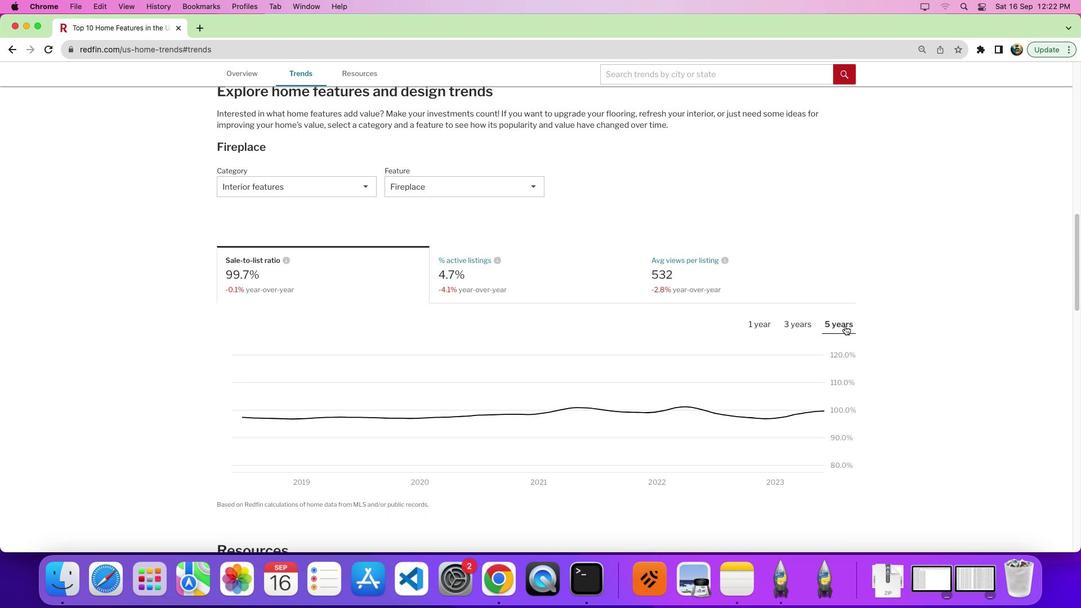 
Action: Mouse moved to (845, 327)
Screenshot: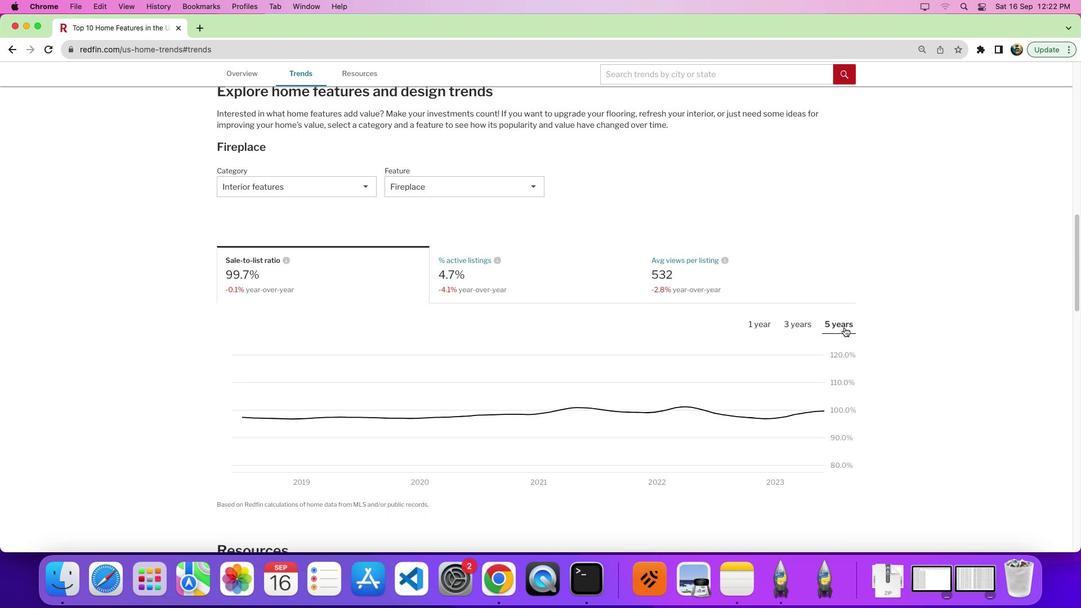 
Action: Mouse scrolled (845, 327) with delta (0, 0)
Screenshot: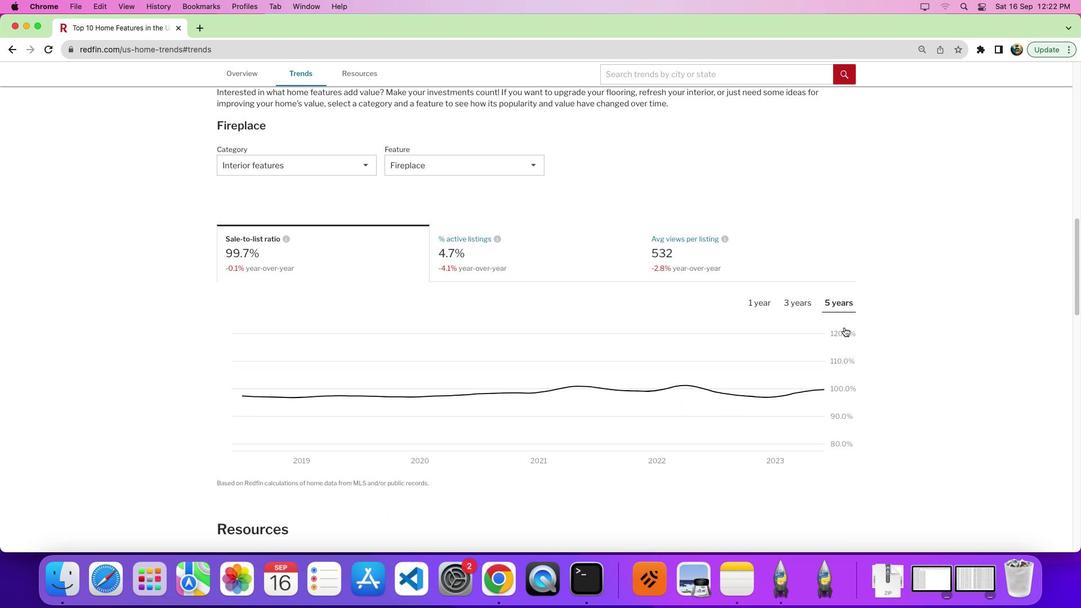 
Action: Mouse scrolled (845, 327) with delta (0, 0)
Screenshot: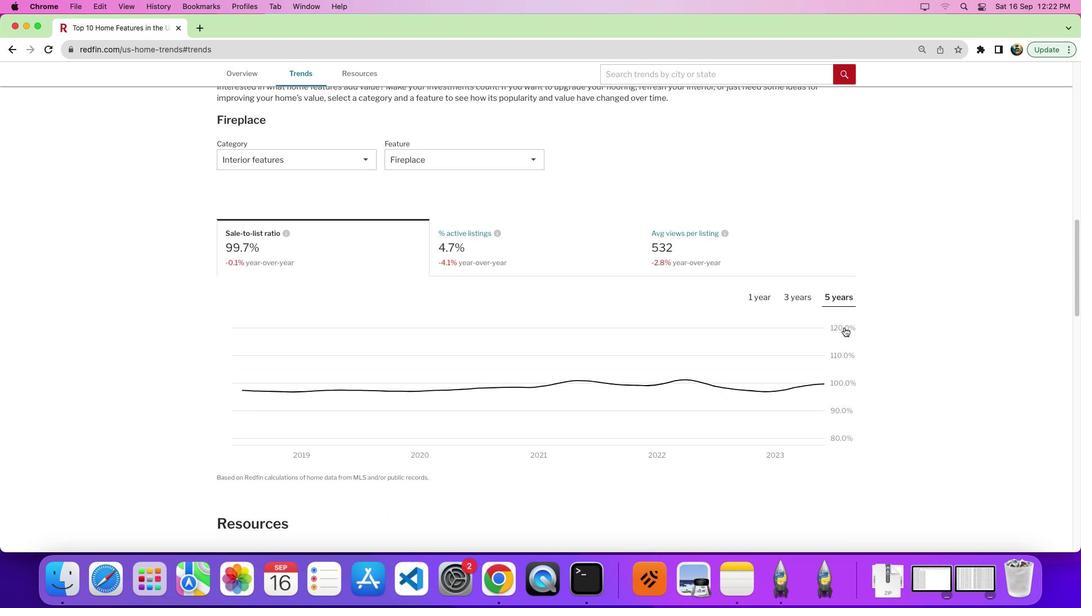 
Action: Mouse moved to (806, 388)
Screenshot: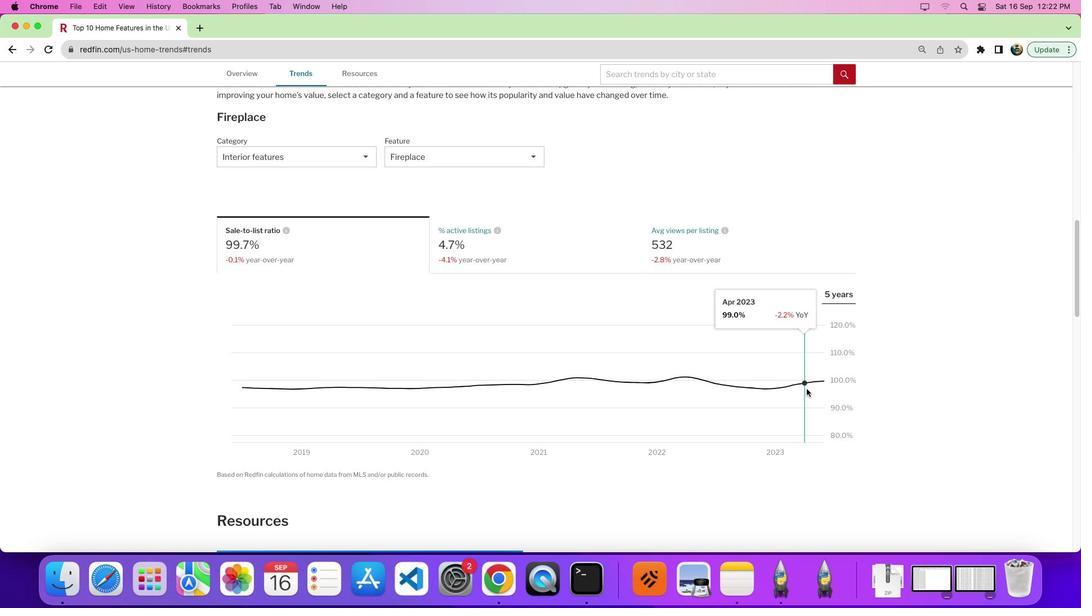 
